 Task: Assign tasks for collaborative problem-solving sessions.
Action: Mouse moved to (513, 226)
Screenshot: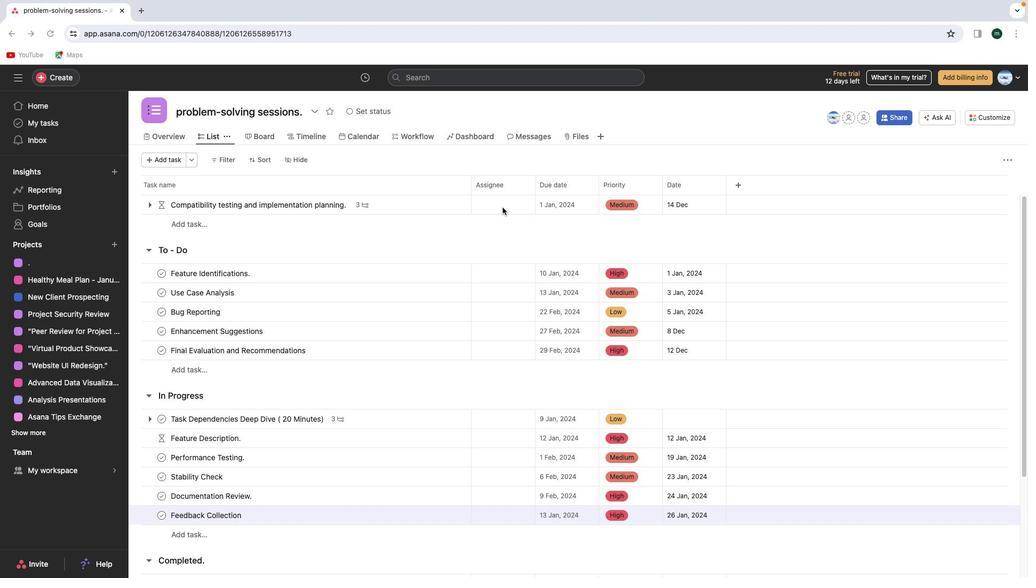 
Action: Mouse pressed left at (513, 226)
Screenshot: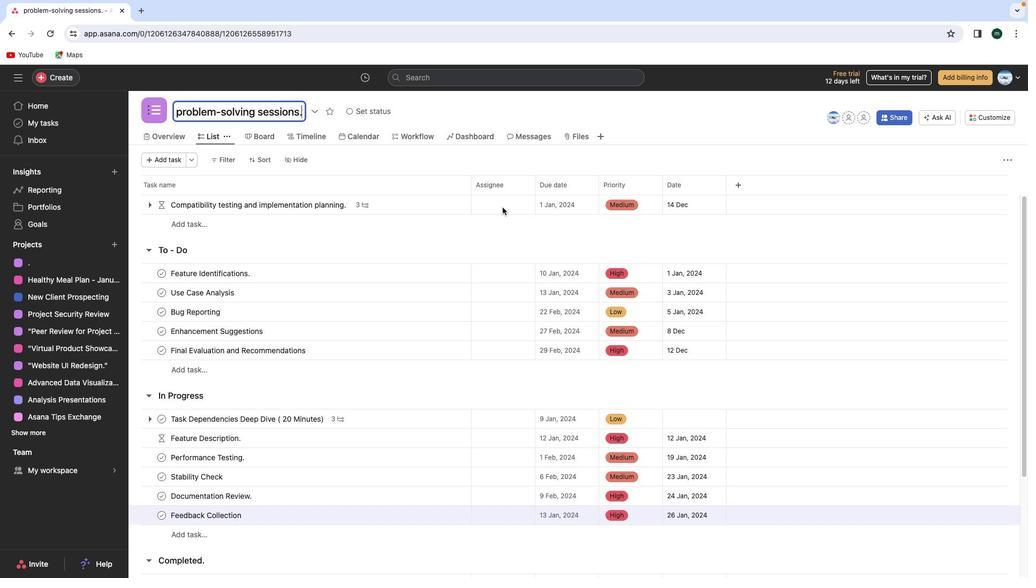 
Action: Mouse pressed left at (513, 226)
Screenshot: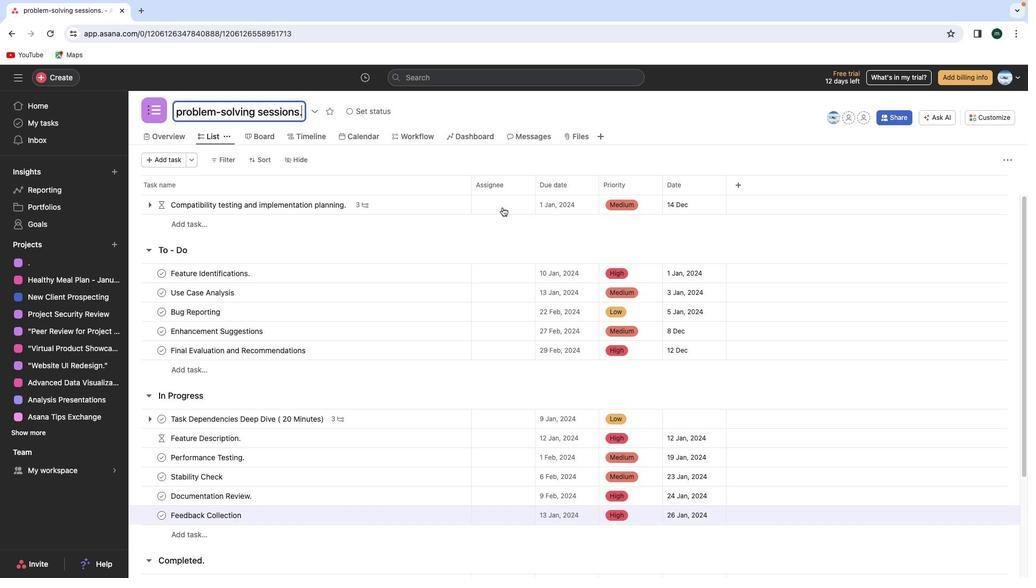 
Action: Mouse moved to (526, 269)
Screenshot: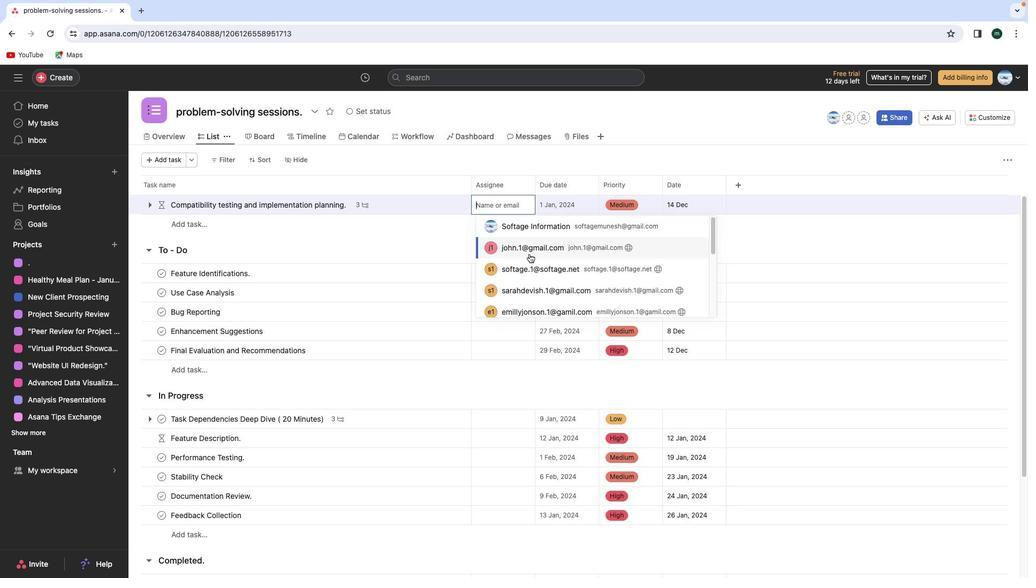 
Action: Mouse pressed left at (526, 269)
Screenshot: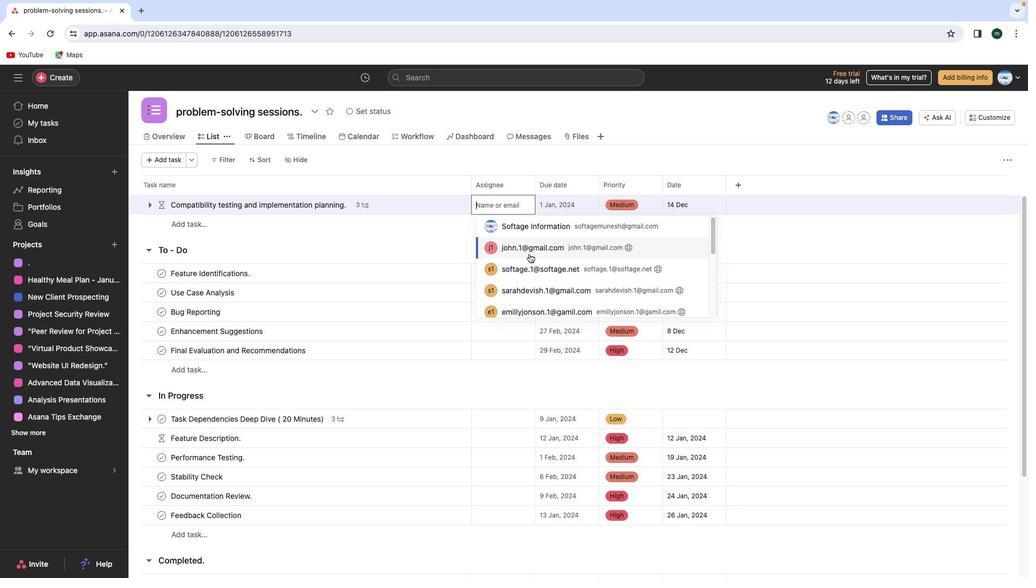 
Action: Mouse moved to (523, 288)
Screenshot: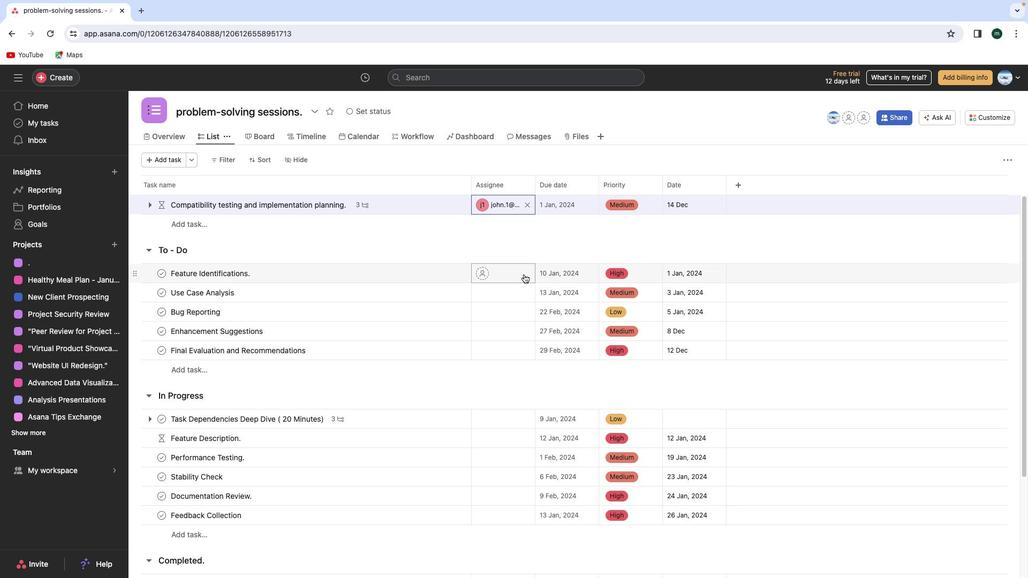 
Action: Mouse pressed left at (523, 288)
Screenshot: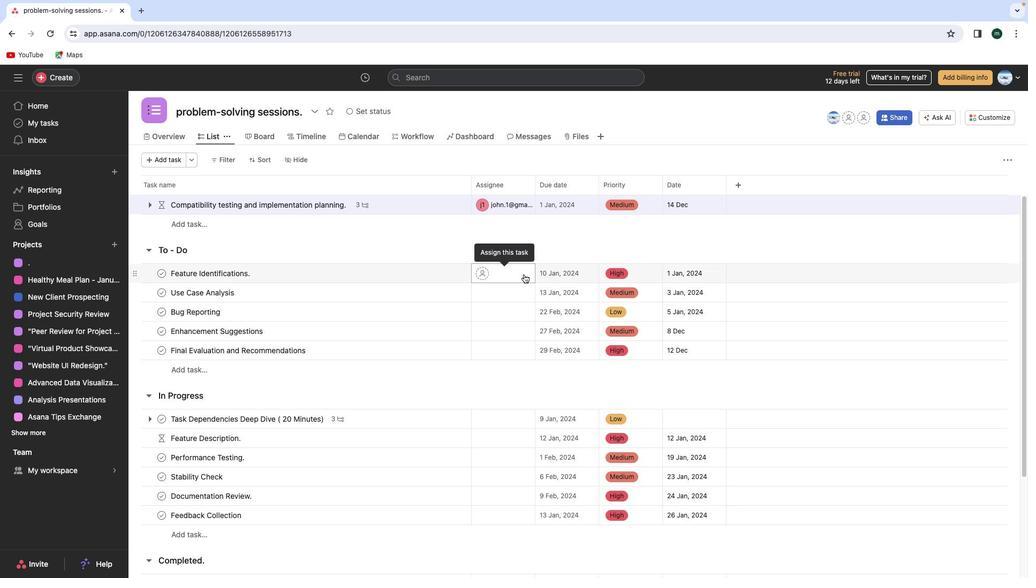 
Action: Mouse moved to (523, 312)
Screenshot: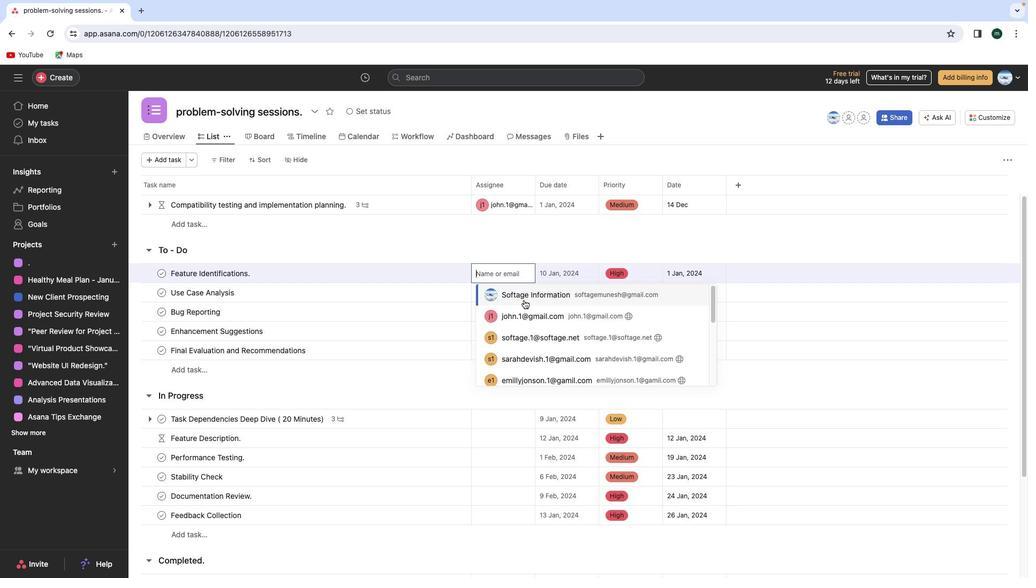 
Action: Mouse pressed left at (523, 312)
Screenshot: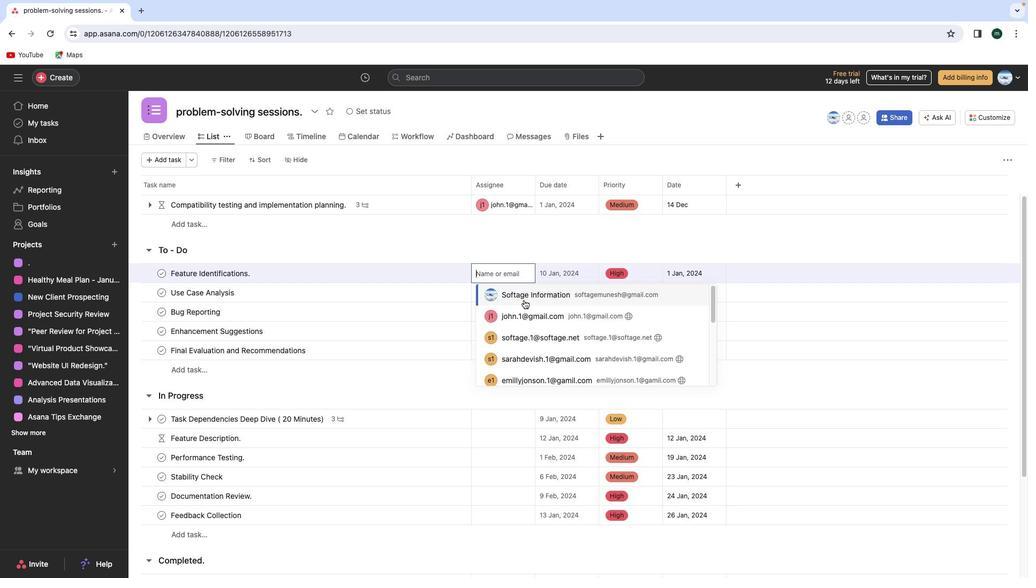 
Action: Mouse moved to (521, 304)
Screenshot: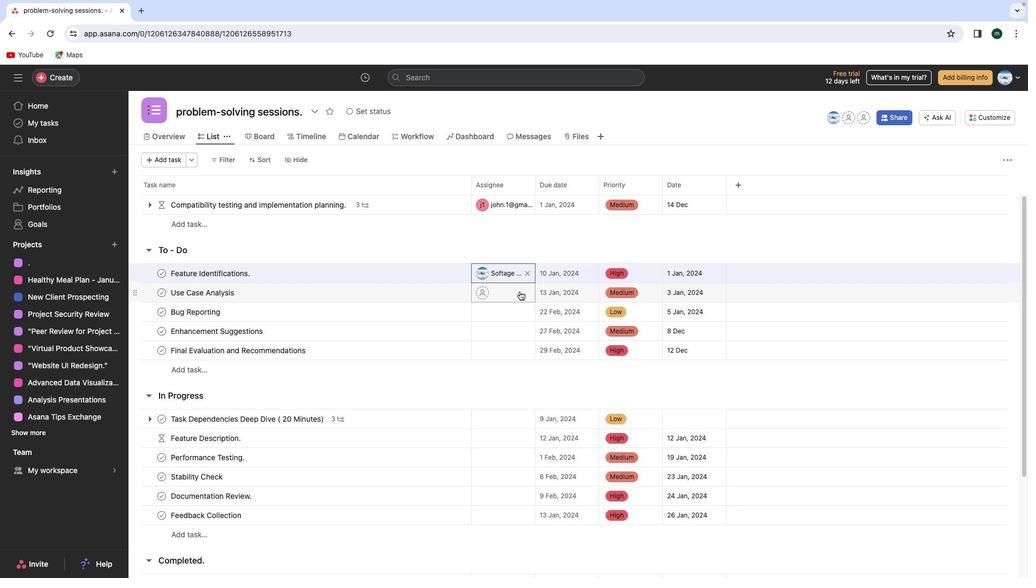 
Action: Mouse pressed left at (521, 304)
Screenshot: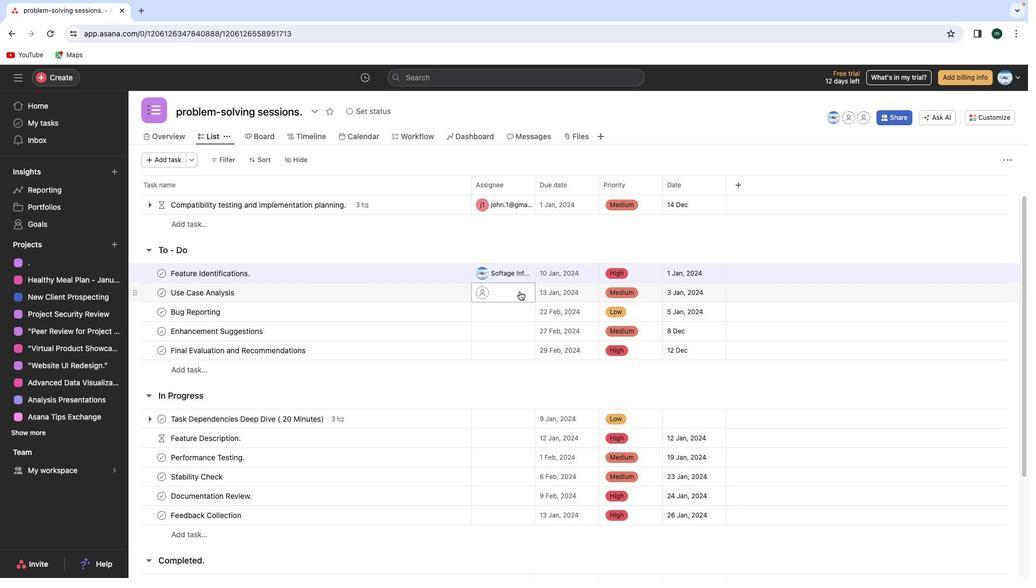 
Action: Mouse moved to (520, 378)
Screenshot: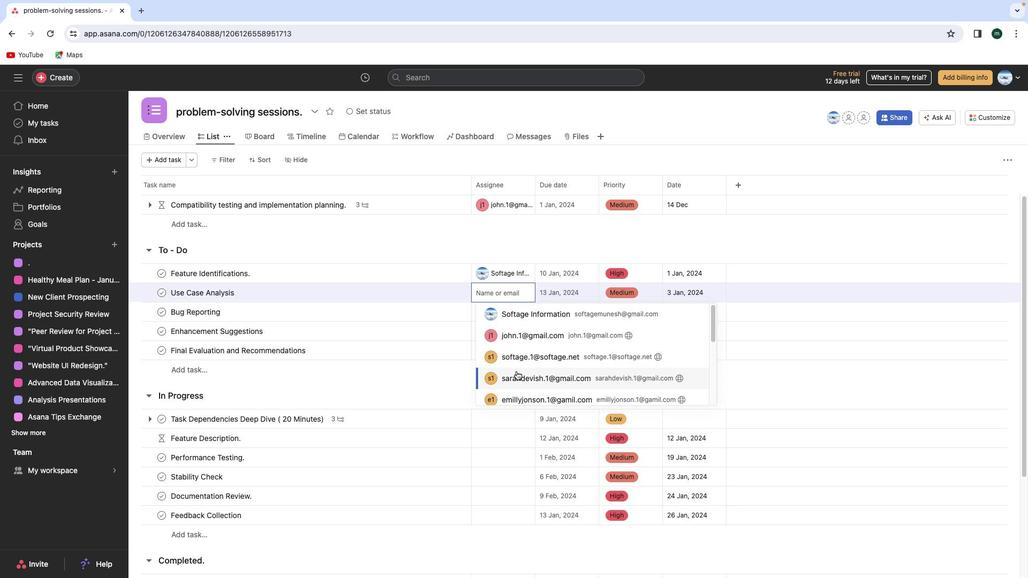 
Action: Mouse pressed left at (520, 378)
Screenshot: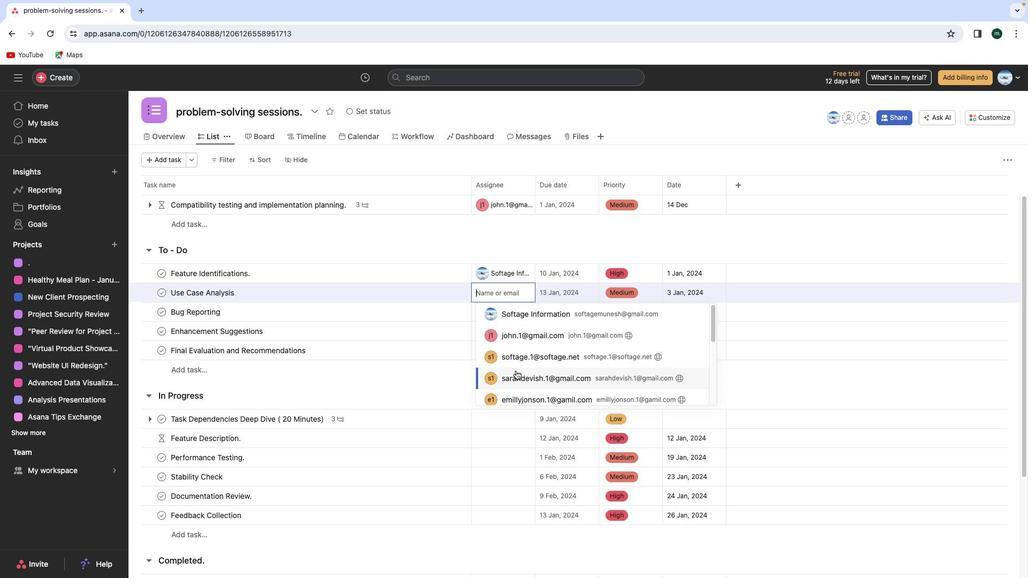
Action: Mouse moved to (515, 324)
Screenshot: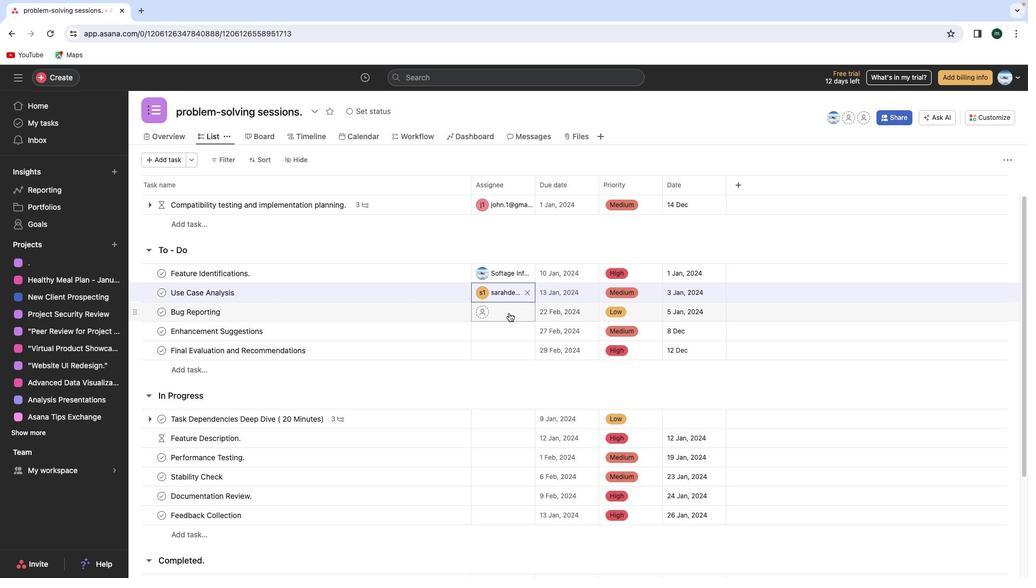 
Action: Mouse pressed left at (515, 324)
Screenshot: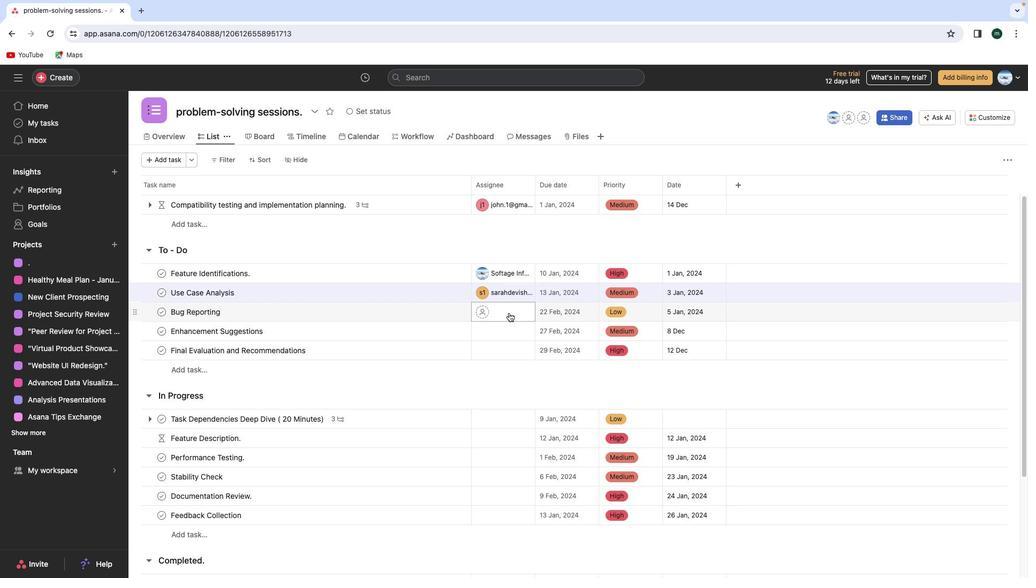 
Action: Mouse moved to (522, 407)
Screenshot: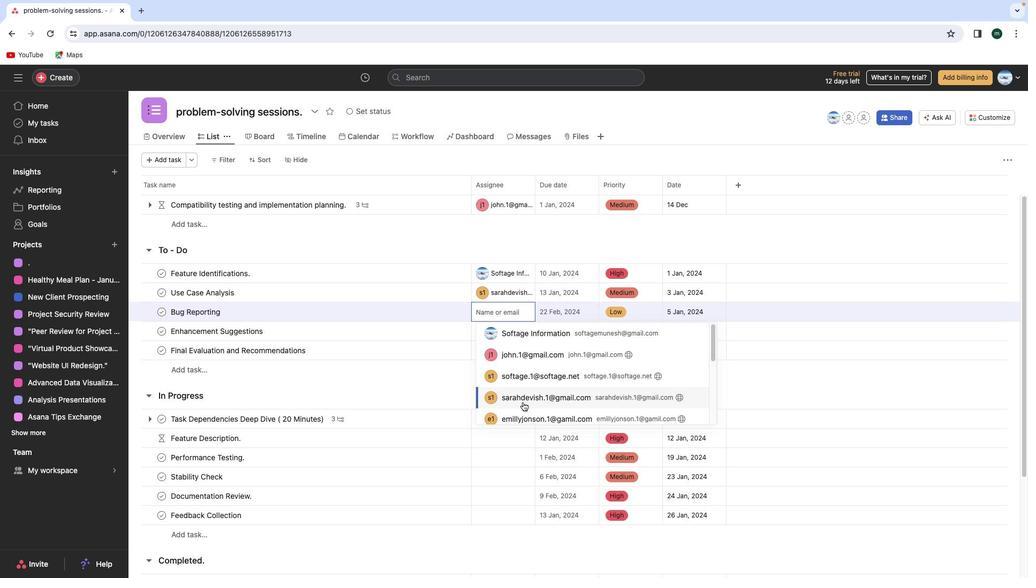
Action: Mouse pressed left at (522, 407)
Screenshot: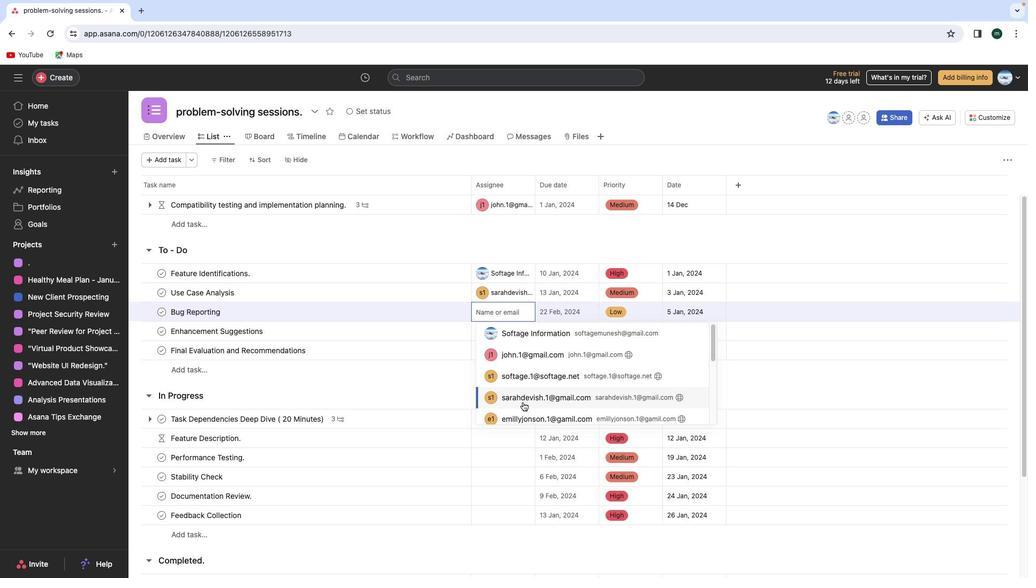 
Action: Mouse moved to (515, 342)
Screenshot: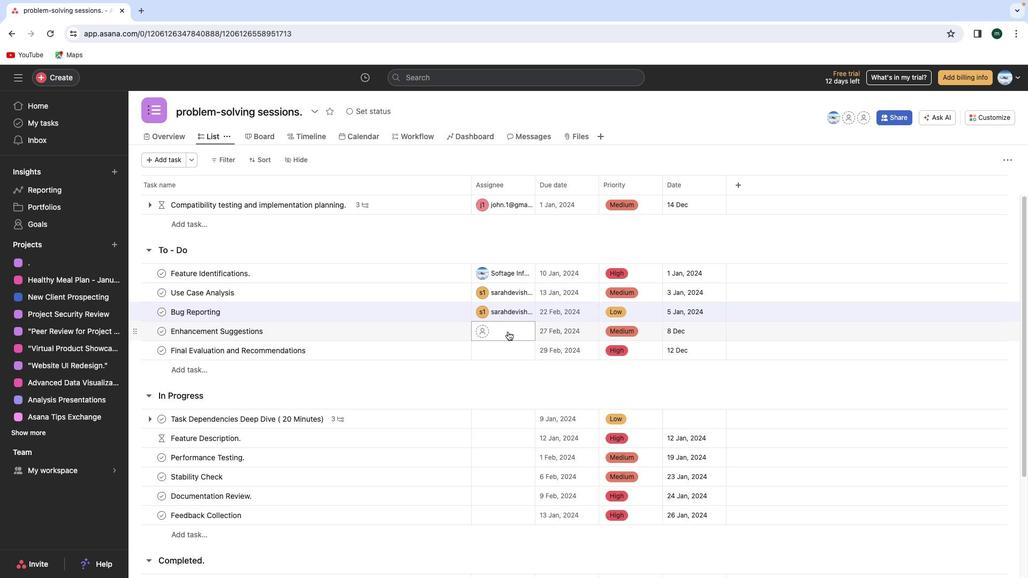 
Action: Mouse pressed left at (515, 342)
Screenshot: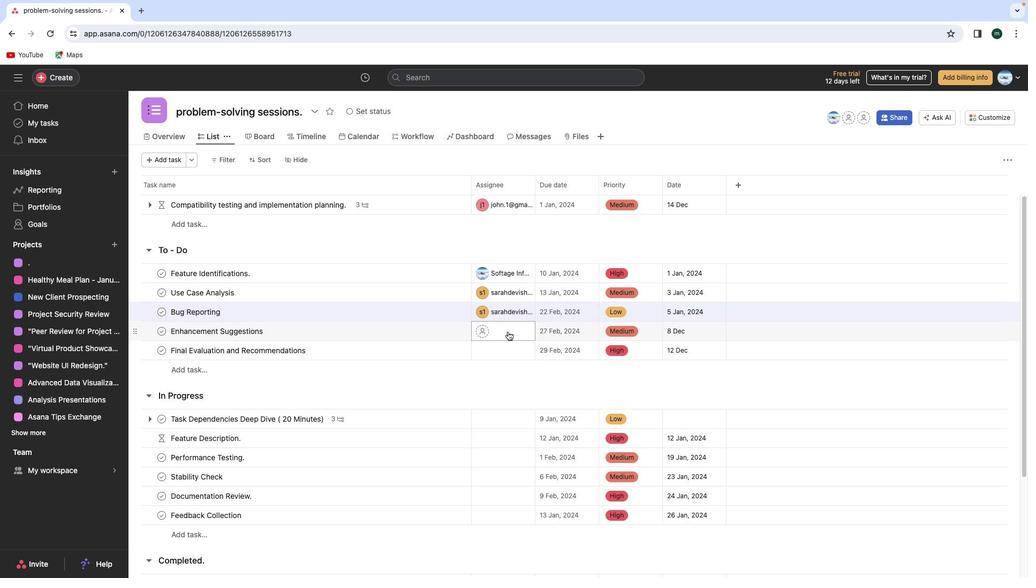 
Action: Mouse moved to (524, 418)
Screenshot: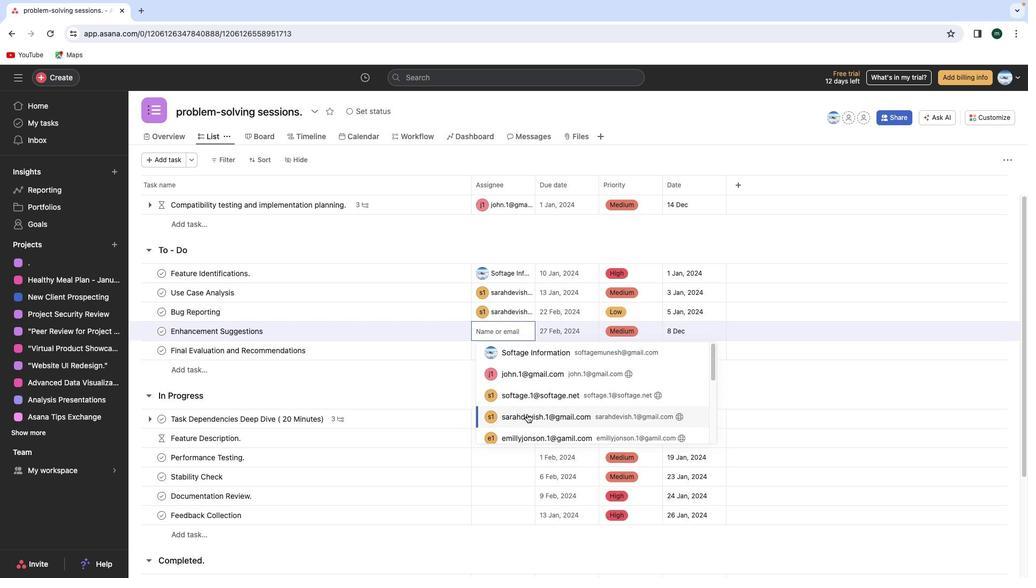 
Action: Mouse pressed left at (524, 418)
Screenshot: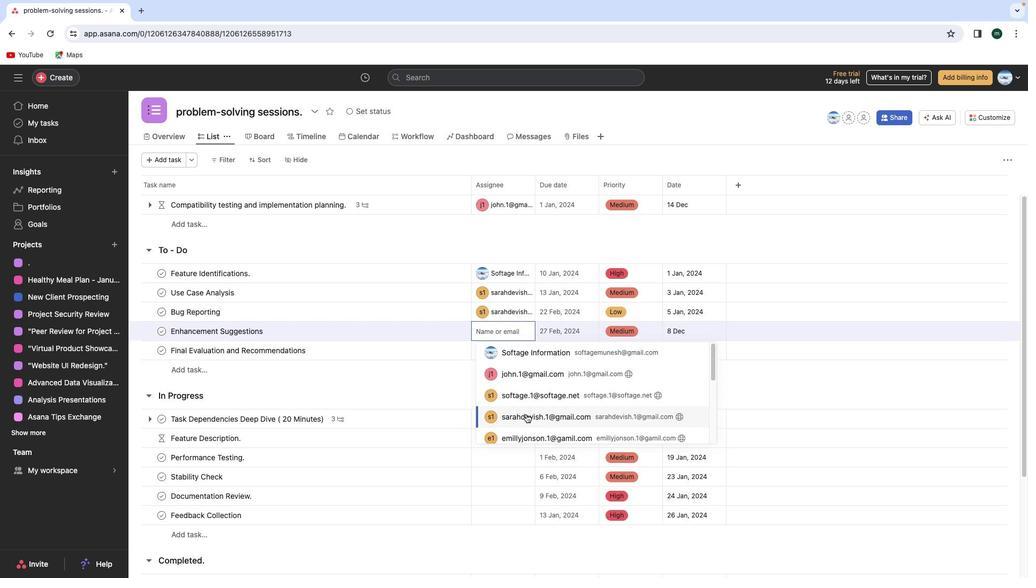 
Action: Mouse moved to (519, 386)
Screenshot: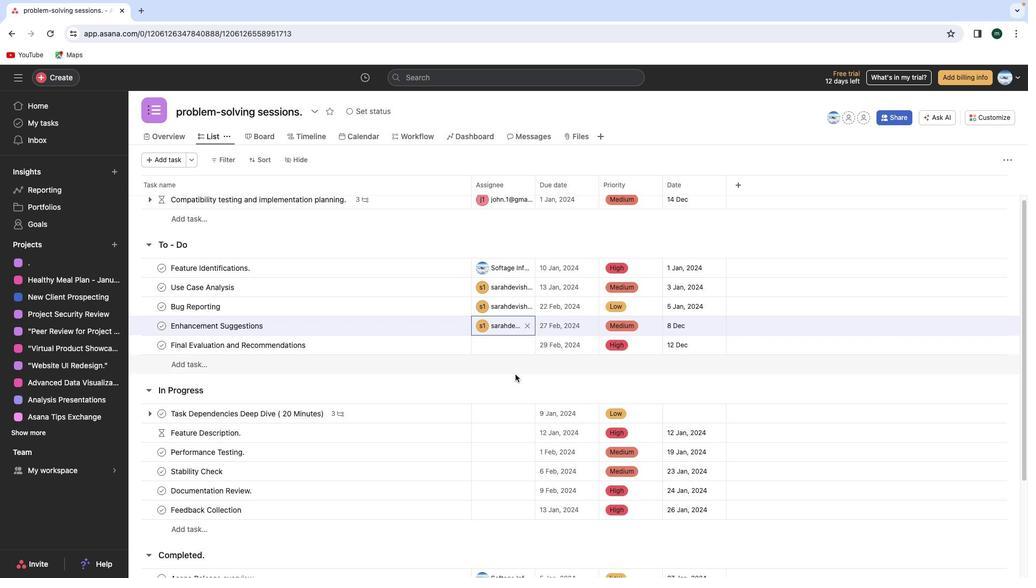 
Action: Mouse scrolled (519, 386) with delta (276, 32)
Screenshot: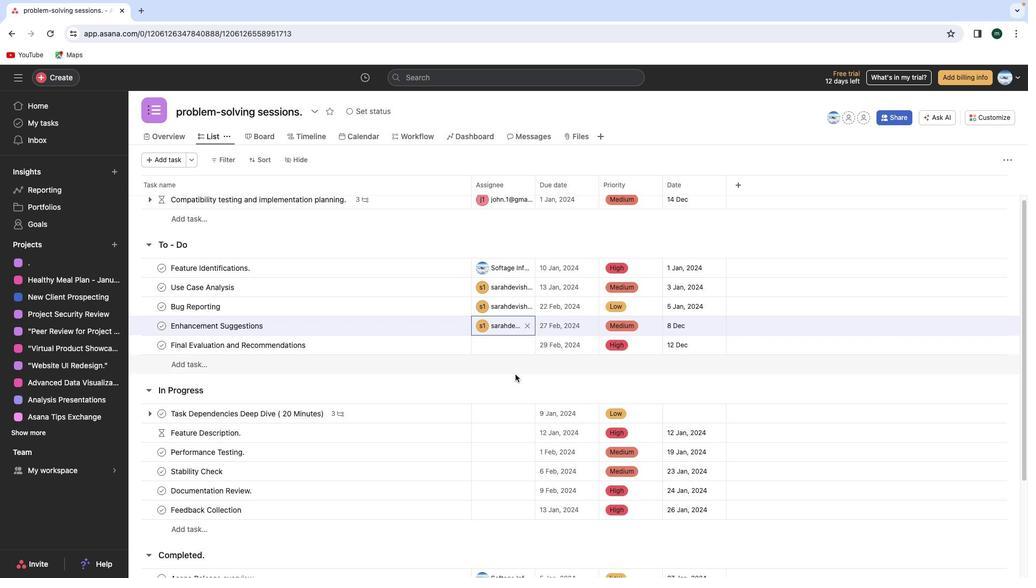 
Action: Mouse moved to (519, 385)
Screenshot: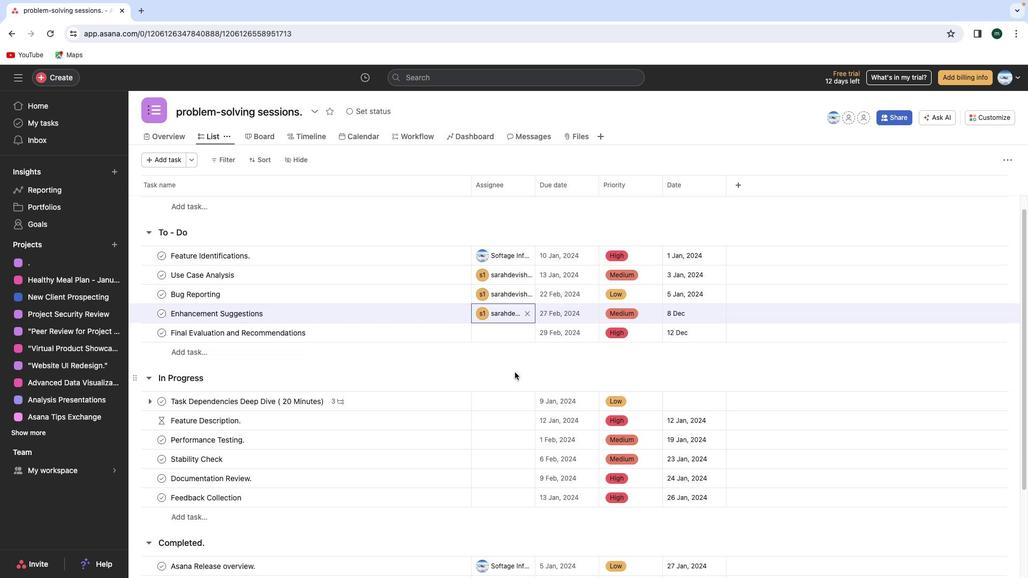 
Action: Mouse scrolled (519, 385) with delta (276, 32)
Screenshot: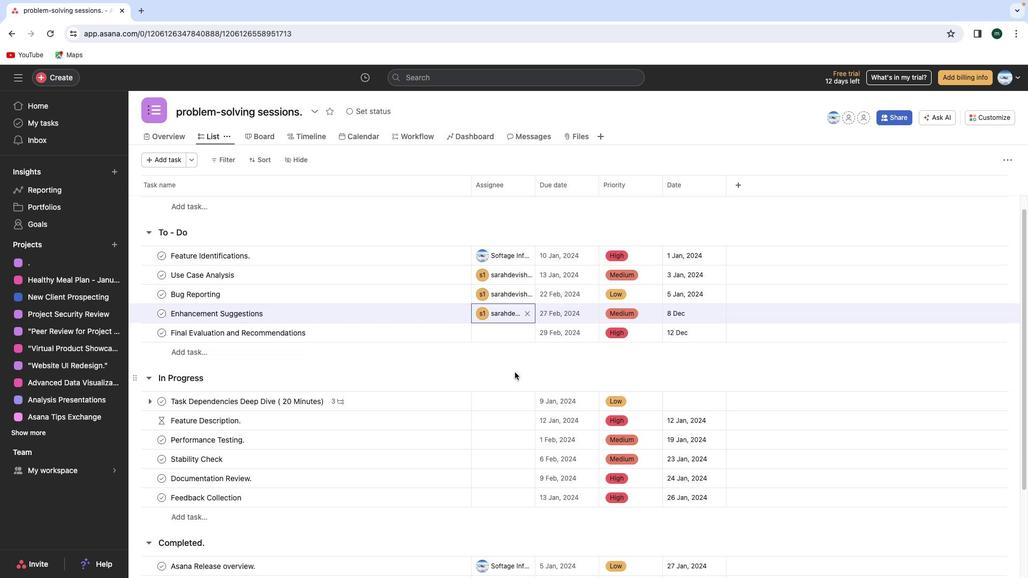 
Action: Mouse moved to (519, 384)
Screenshot: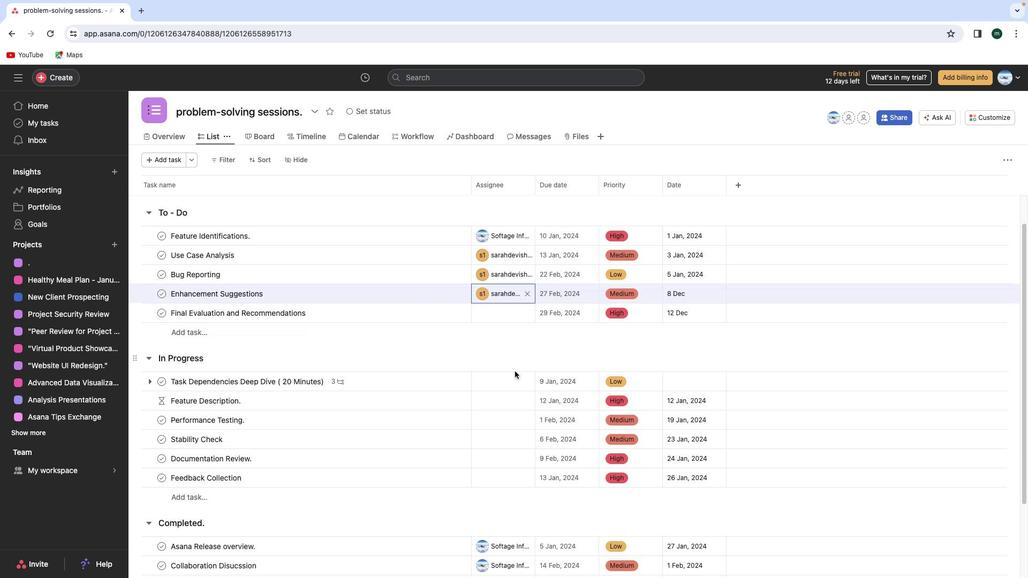 
Action: Mouse scrolled (519, 384) with delta (276, 32)
Screenshot: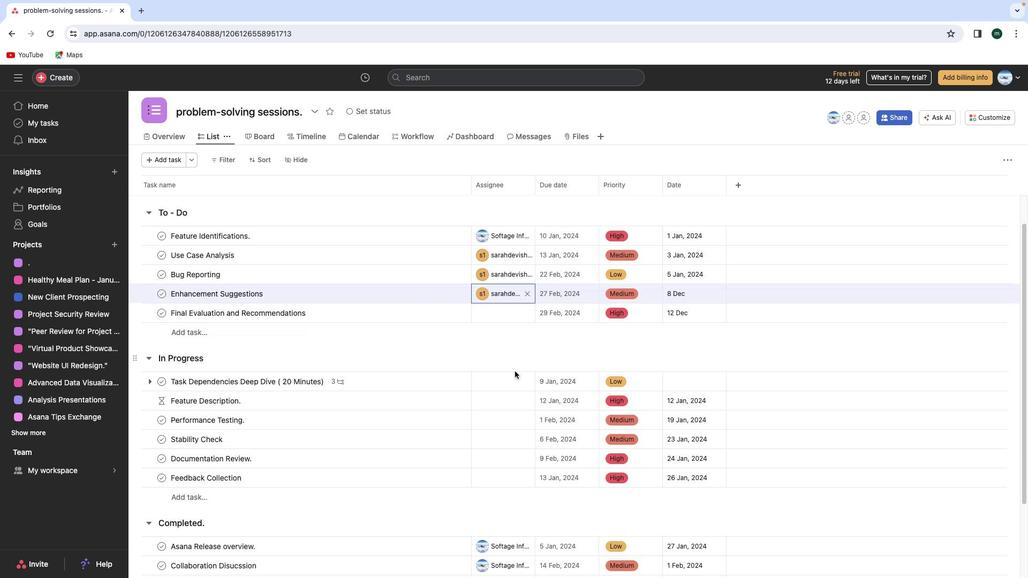 
Action: Mouse moved to (520, 286)
Screenshot: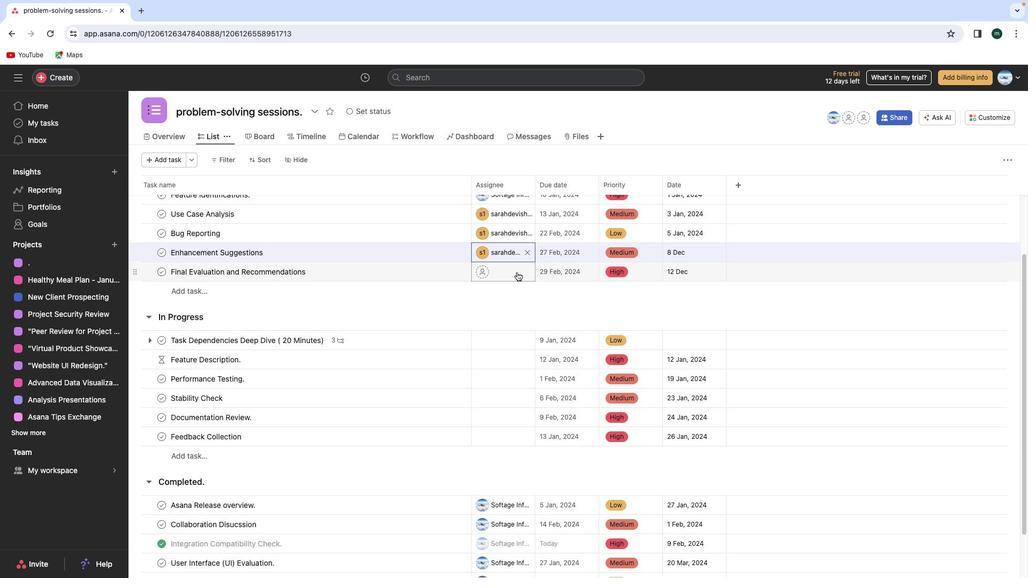 
Action: Mouse pressed left at (520, 286)
Screenshot: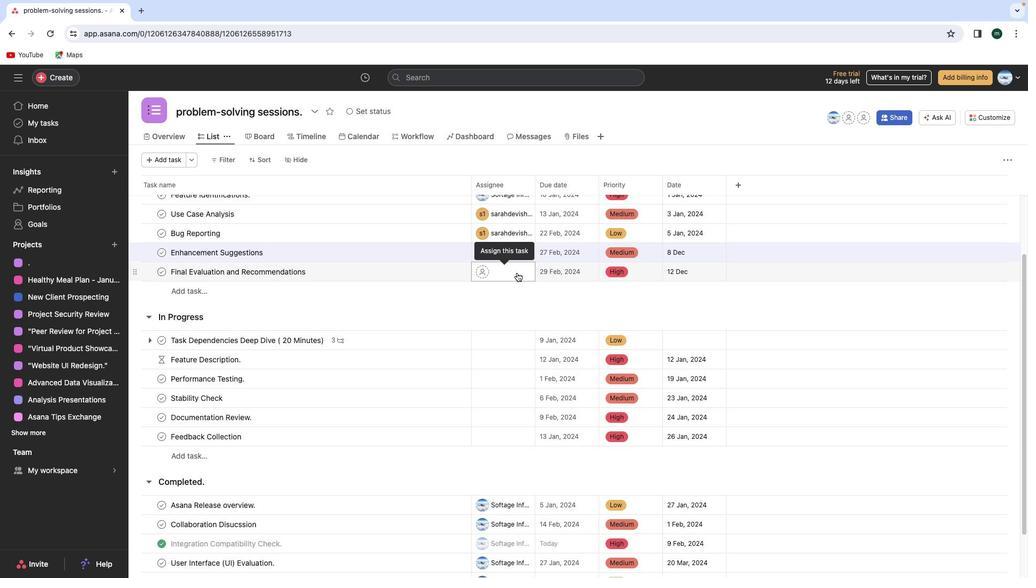 
Action: Mouse moved to (528, 357)
Screenshot: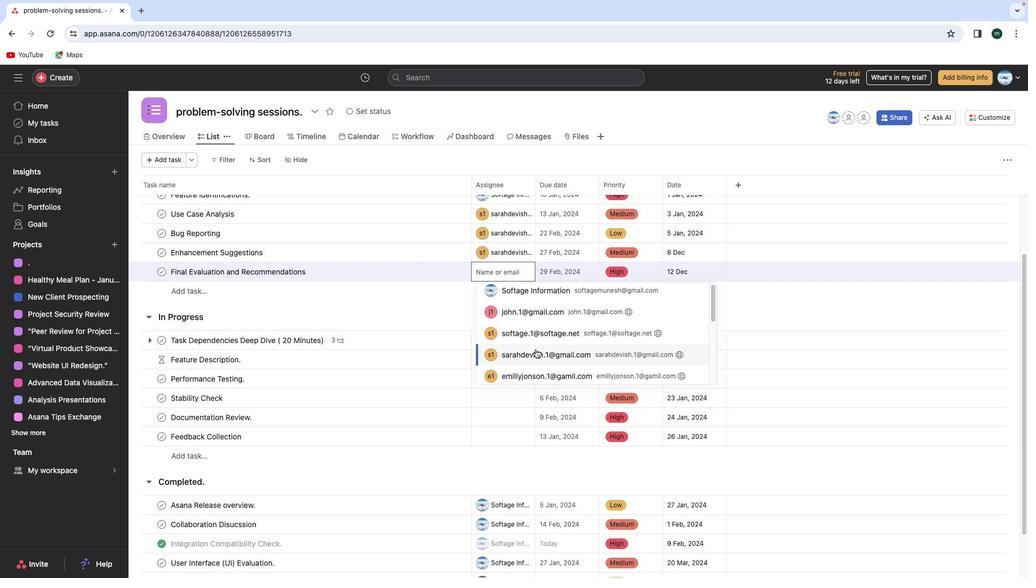 
Action: Mouse scrolled (528, 357) with delta (276, 32)
Screenshot: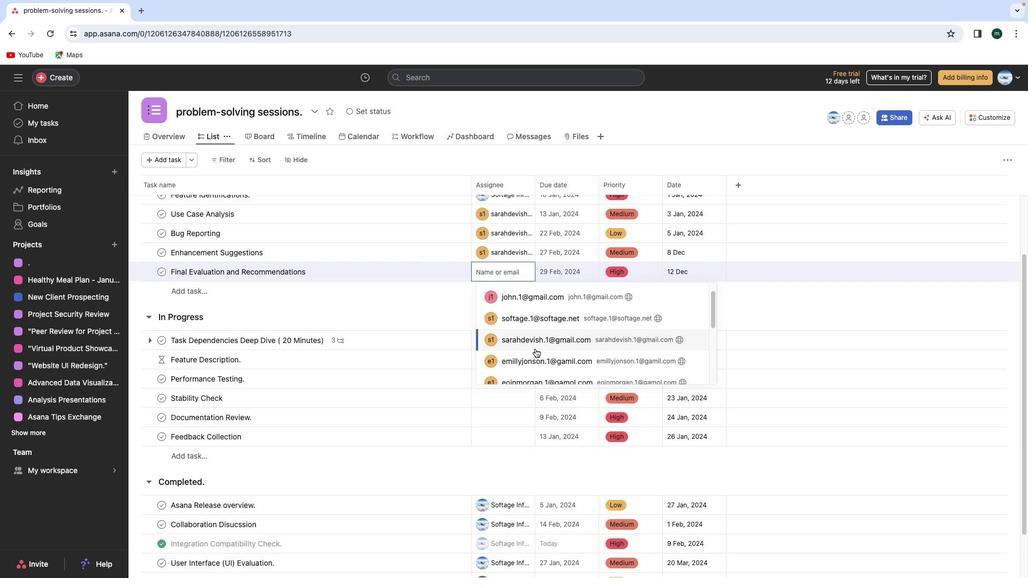 
Action: Mouse scrolled (528, 357) with delta (276, 32)
Screenshot: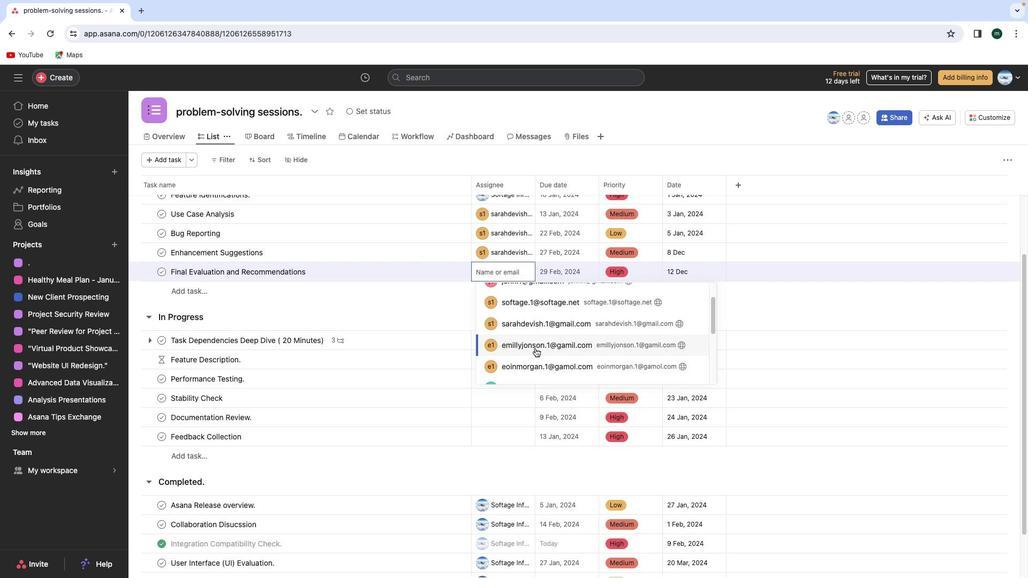
Action: Mouse scrolled (528, 357) with delta (276, 31)
Screenshot: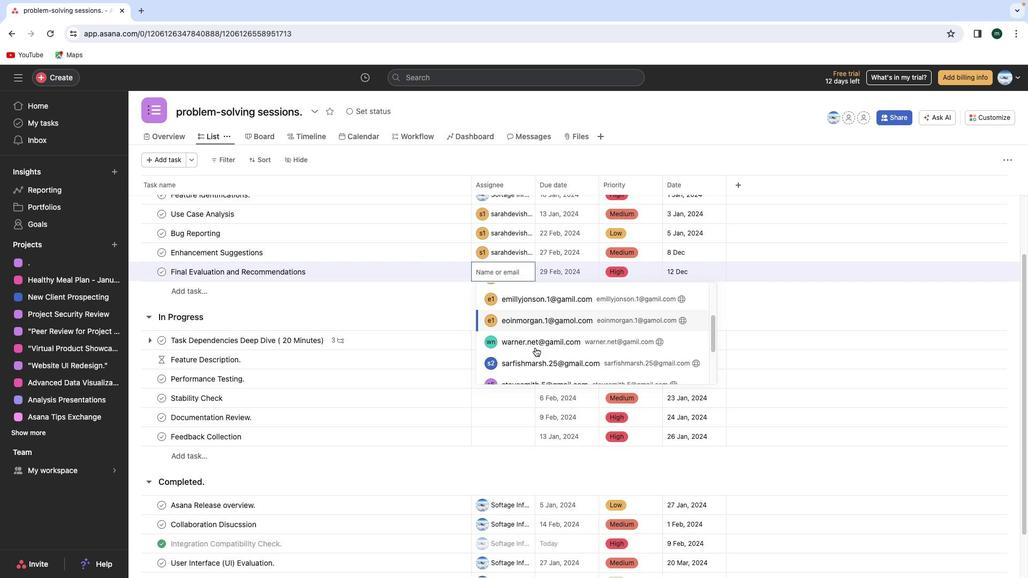 
Action: Mouse scrolled (528, 357) with delta (276, 30)
Screenshot: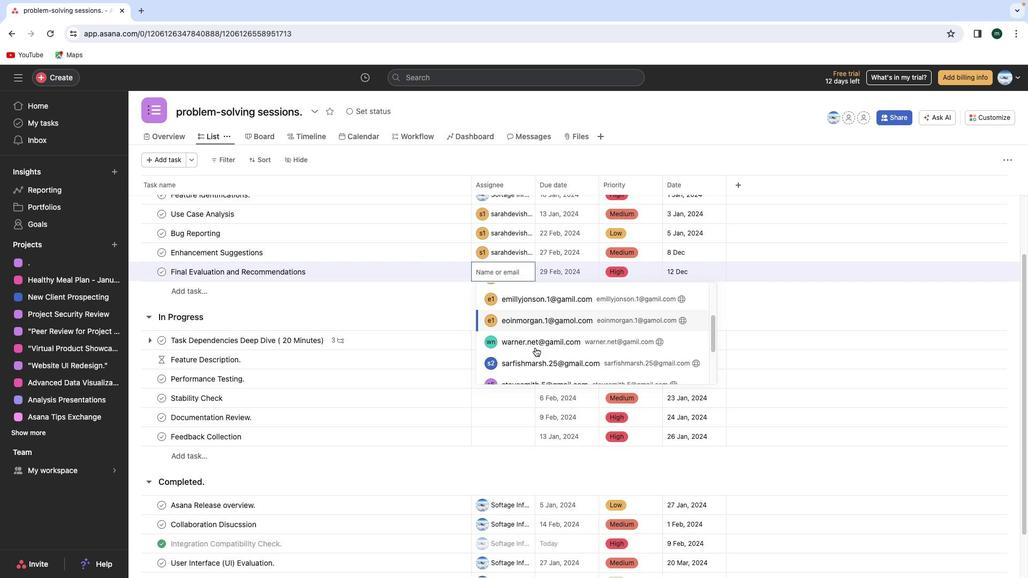 
Action: Mouse moved to (529, 362)
Screenshot: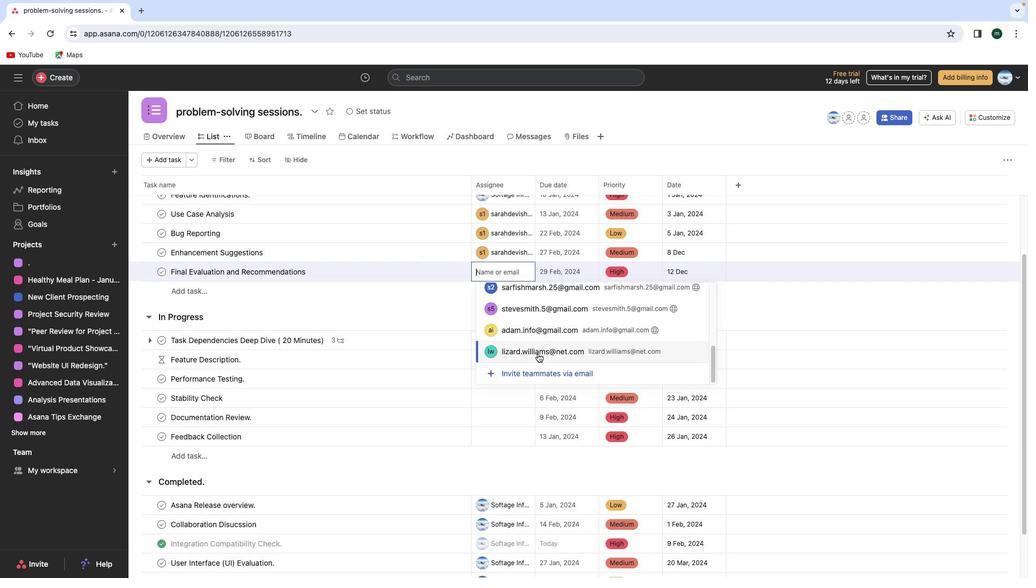 
Action: Mouse pressed left at (529, 362)
Screenshot: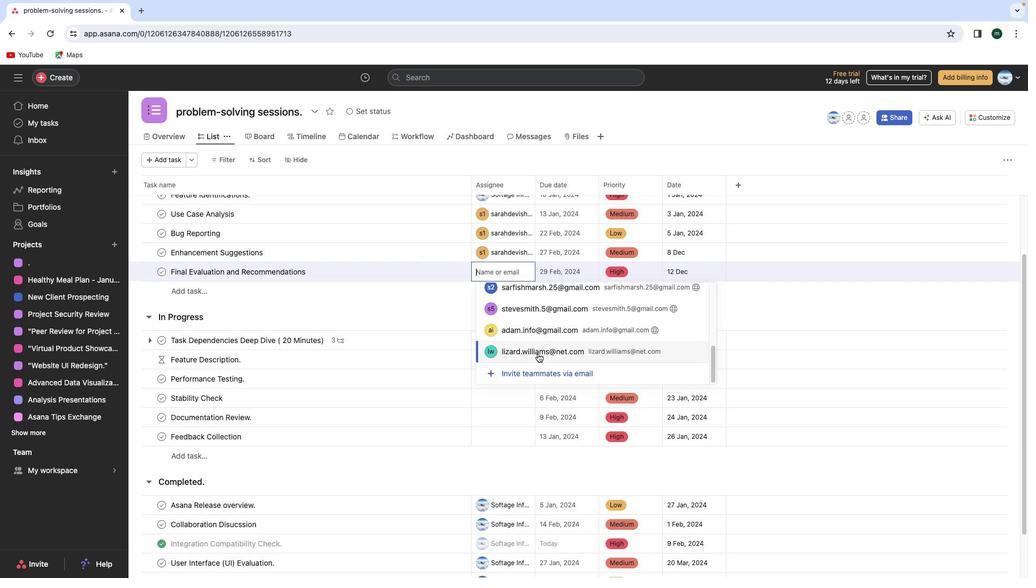 
Action: Mouse moved to (521, 349)
Screenshot: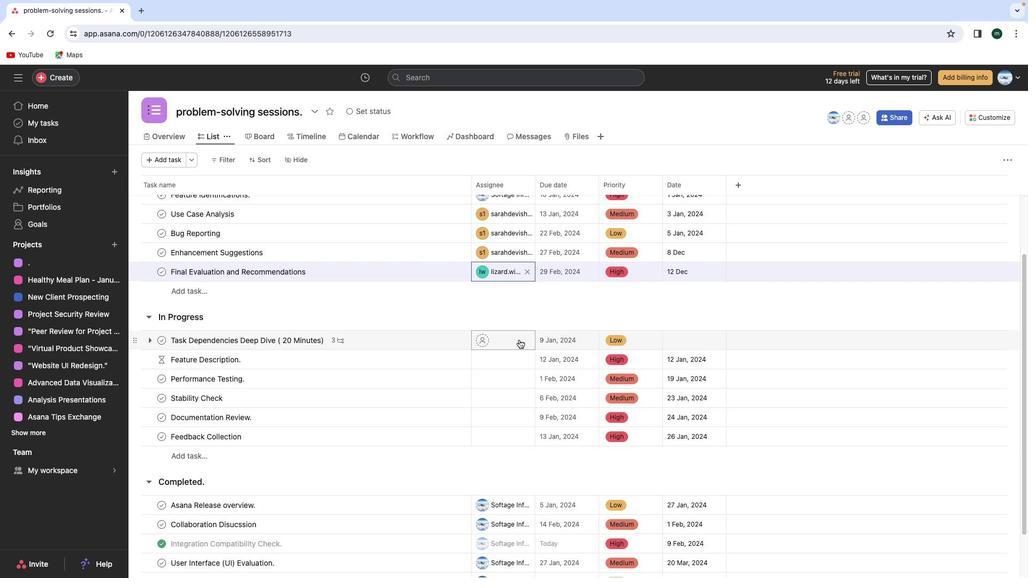 
Action: Mouse pressed left at (521, 349)
Screenshot: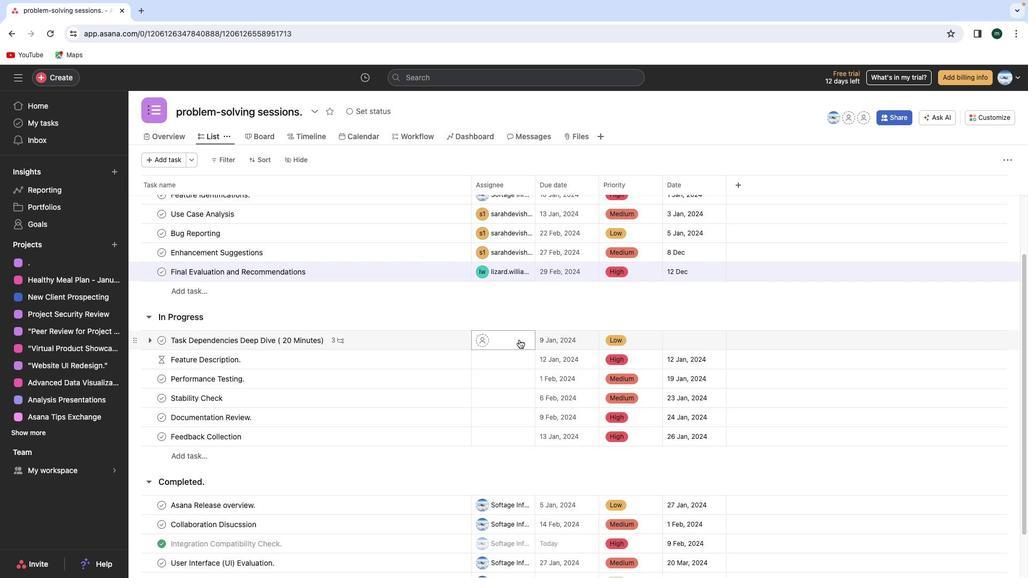 
Action: Mouse moved to (529, 374)
Screenshot: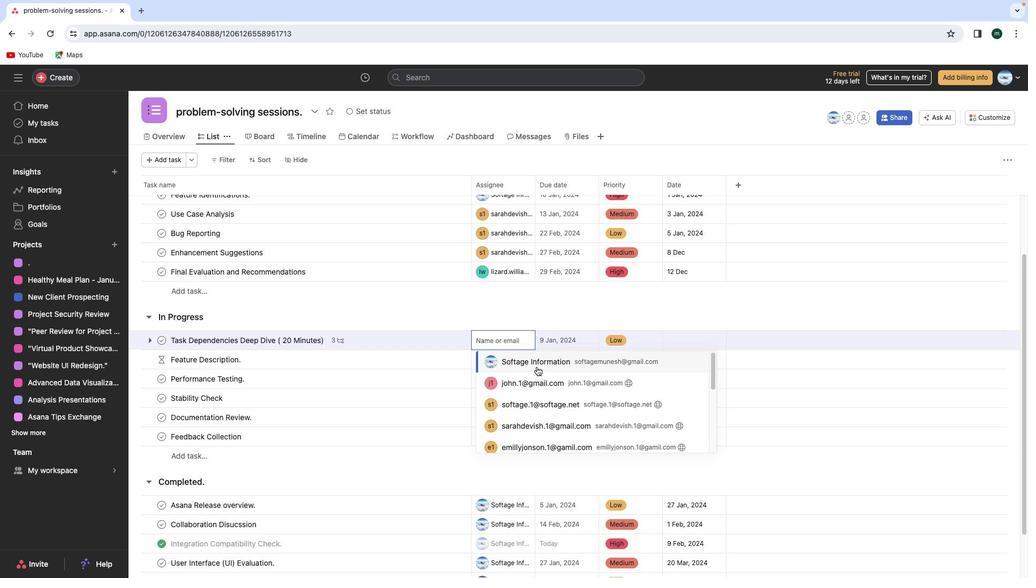 
Action: Mouse pressed left at (529, 374)
Screenshot: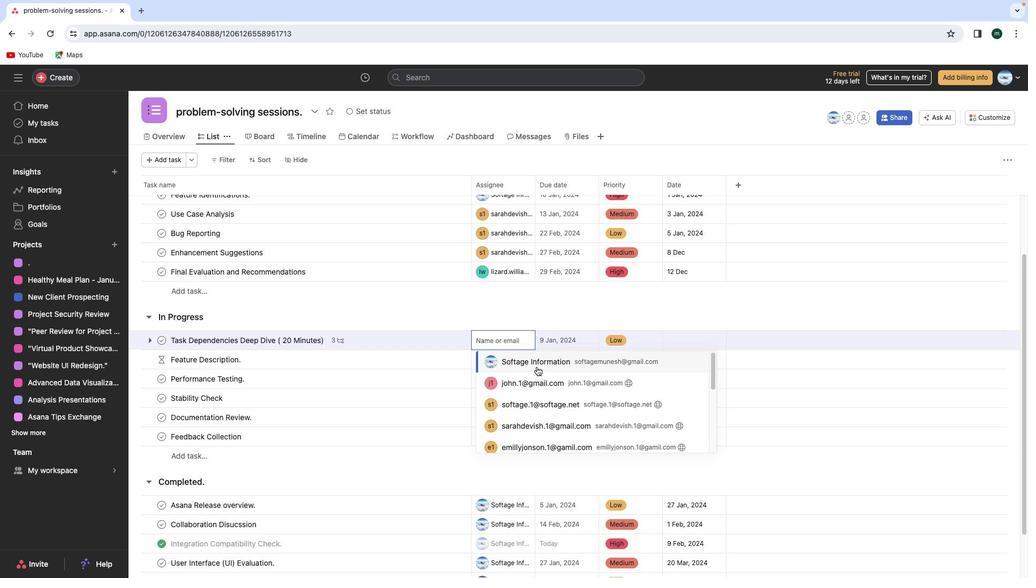 
Action: Mouse moved to (519, 368)
Screenshot: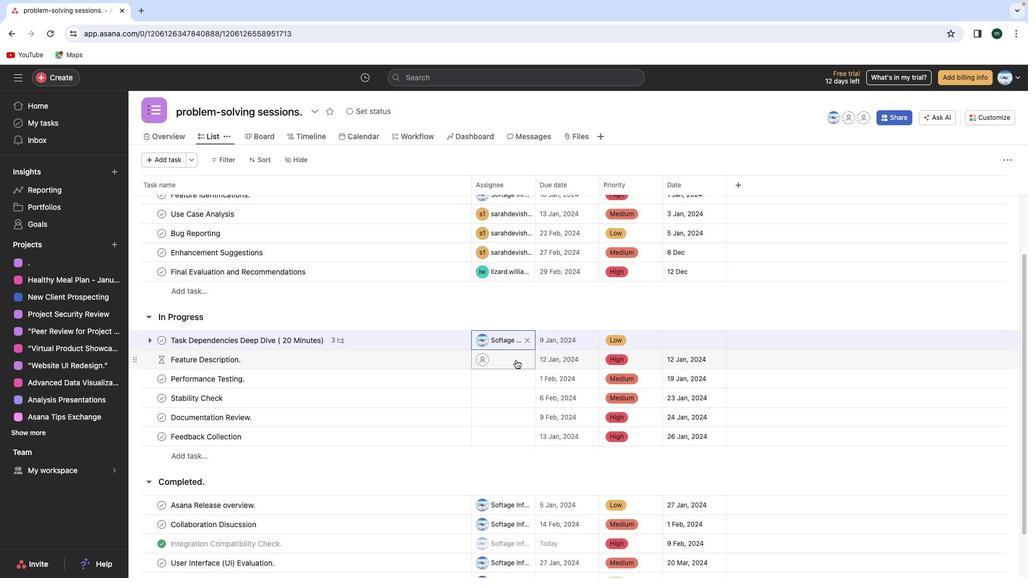 
Action: Mouse pressed left at (519, 368)
Screenshot: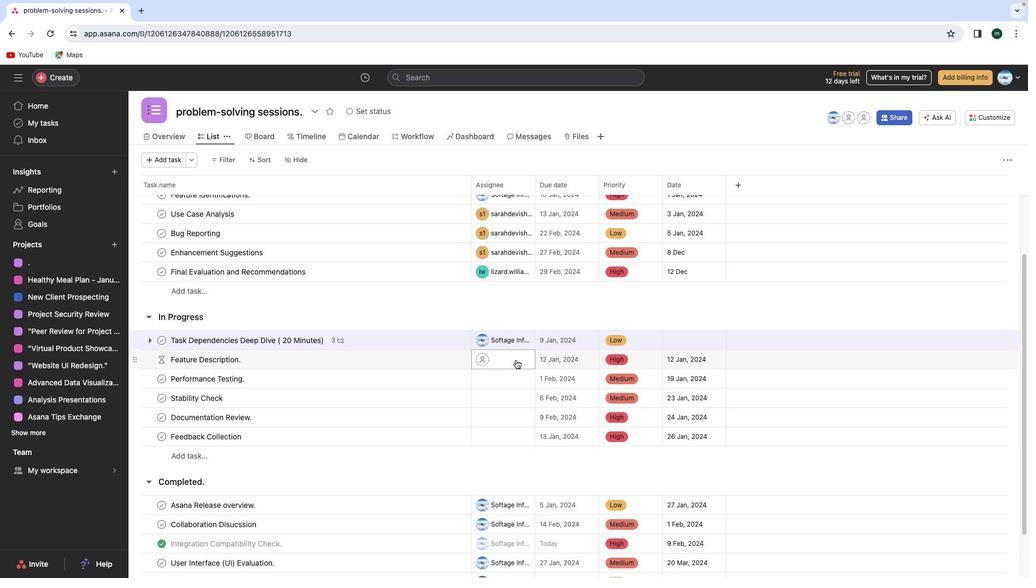 
Action: Mouse moved to (524, 400)
Screenshot: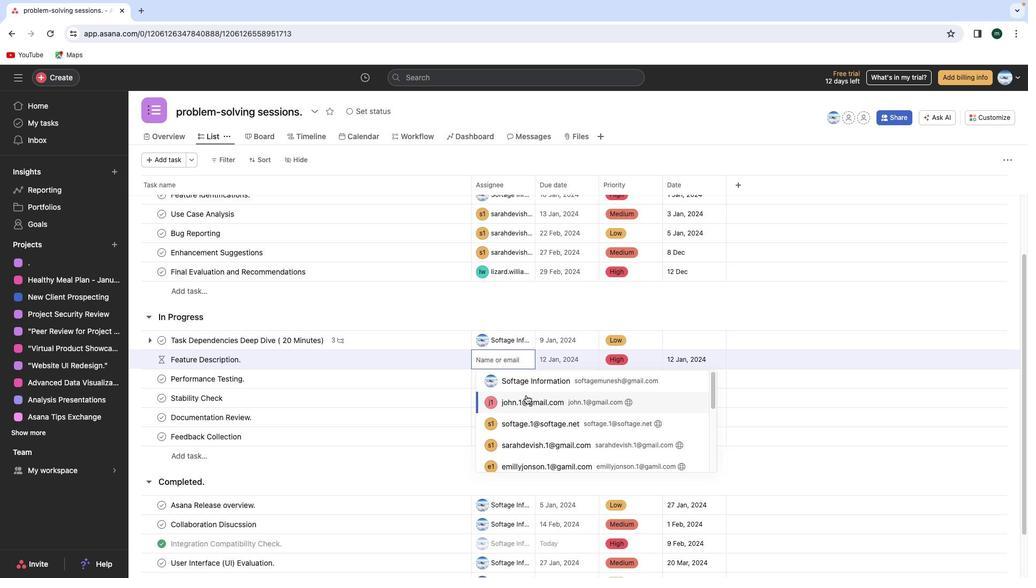 
Action: Mouse pressed left at (524, 400)
Screenshot: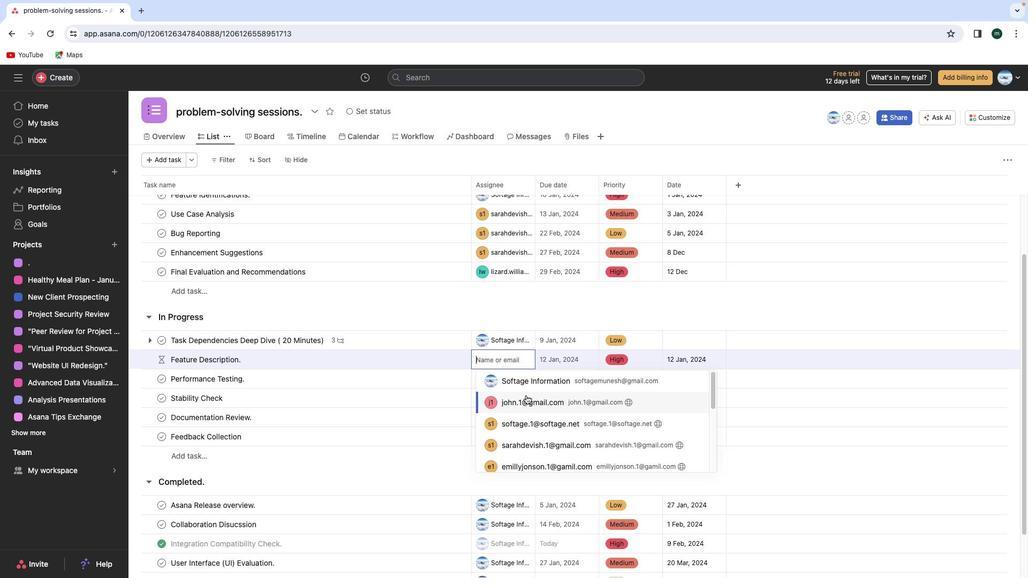 
Action: Mouse moved to (521, 392)
Screenshot: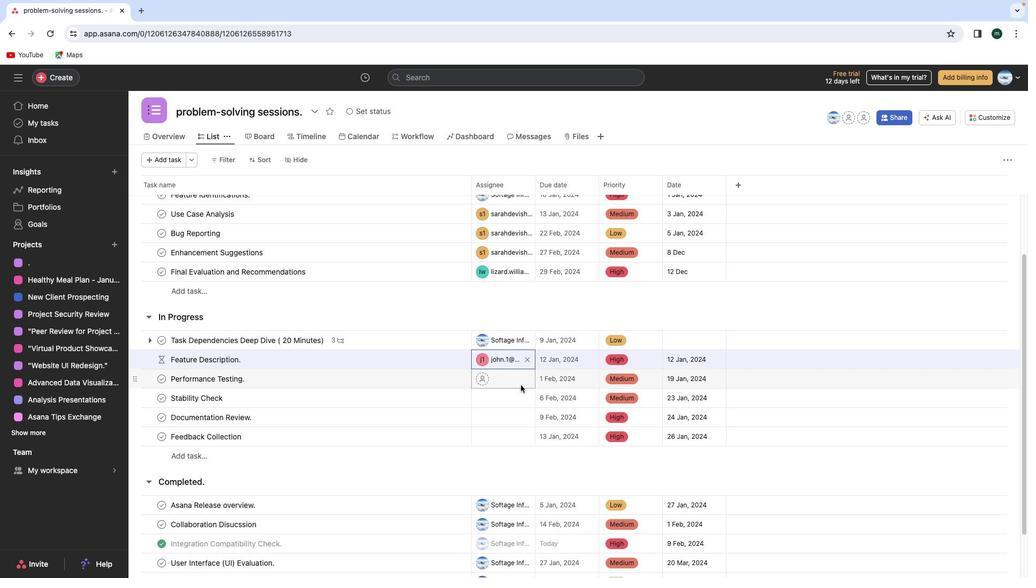 
Action: Mouse pressed left at (521, 392)
Screenshot: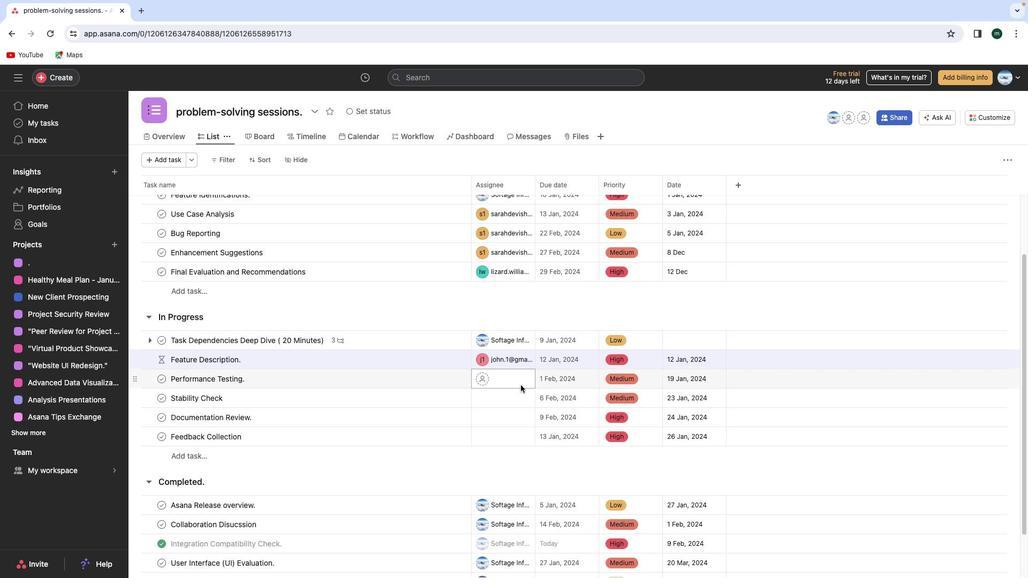 
Action: Mouse moved to (520, 388)
Screenshot: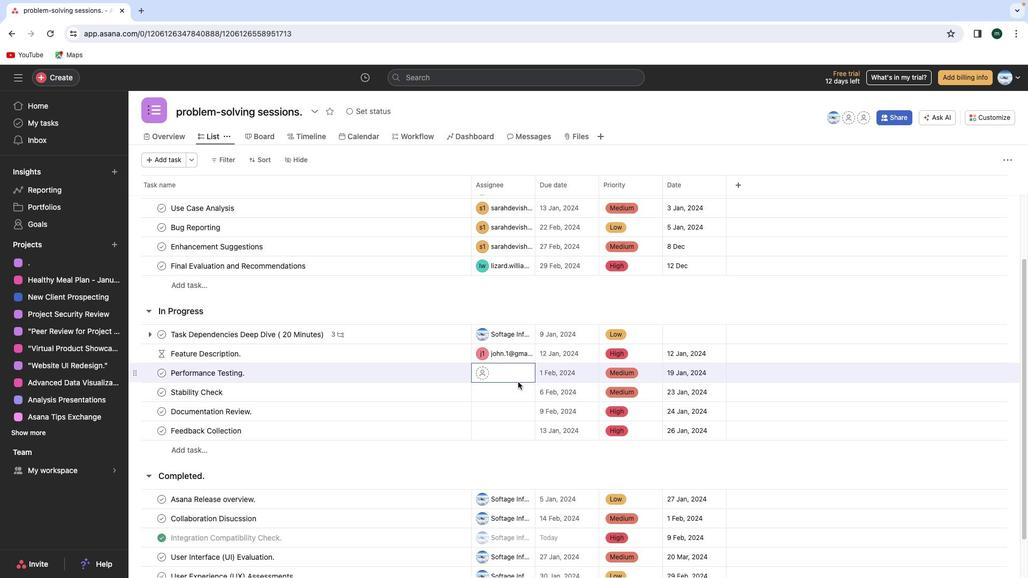 
Action: Mouse scrolled (520, 388) with delta (276, 32)
Screenshot: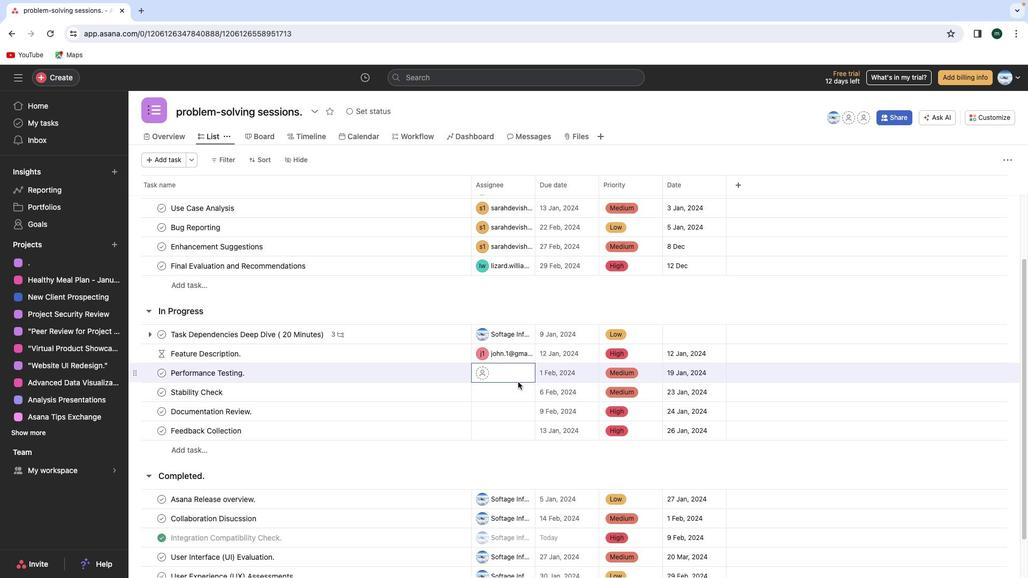 
Action: Mouse moved to (520, 388)
Screenshot: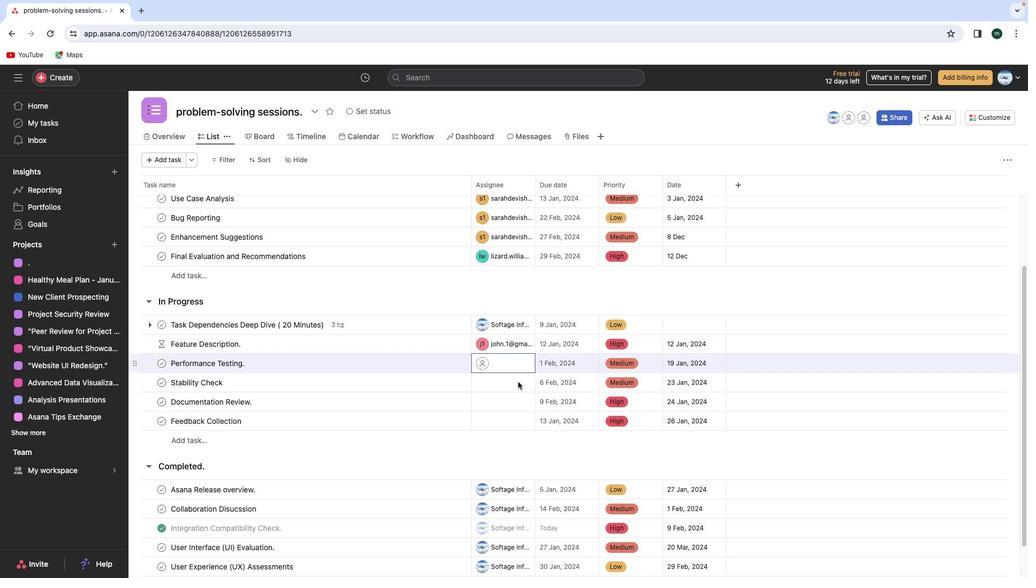 
Action: Mouse scrolled (520, 388) with delta (276, 32)
Screenshot: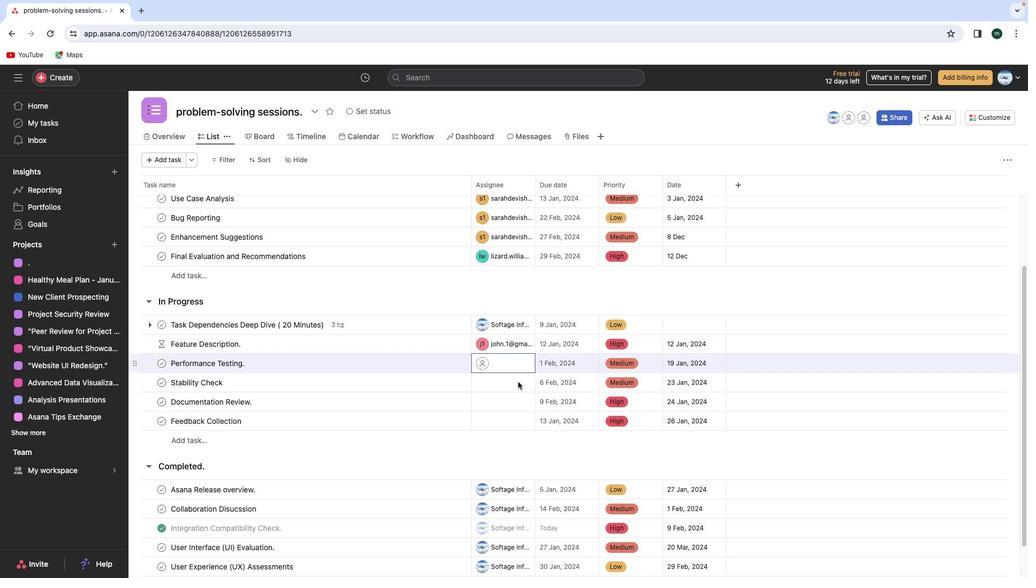 
Action: Mouse scrolled (520, 388) with delta (276, 31)
Screenshot: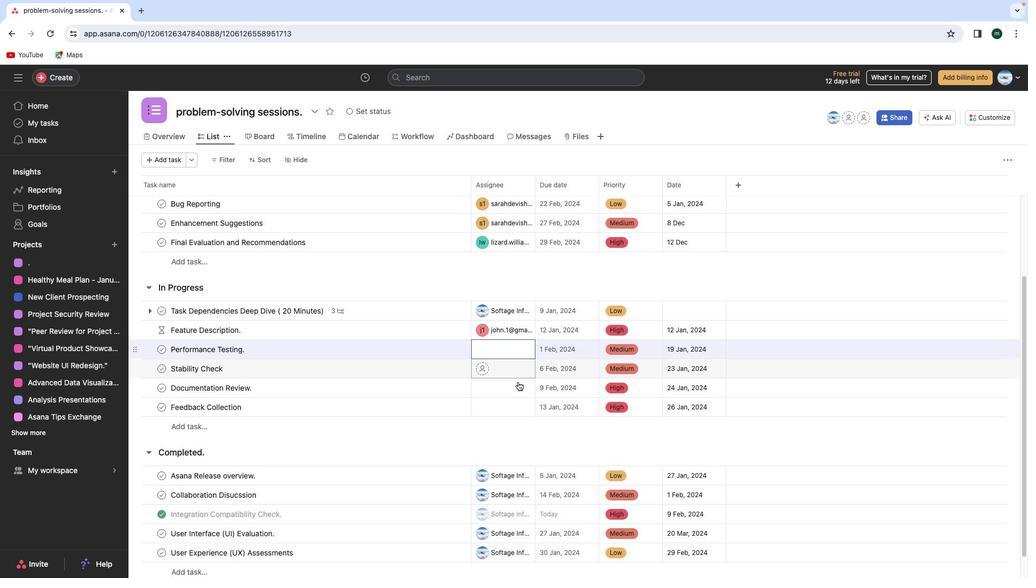 
Action: Mouse moved to (520, 388)
Screenshot: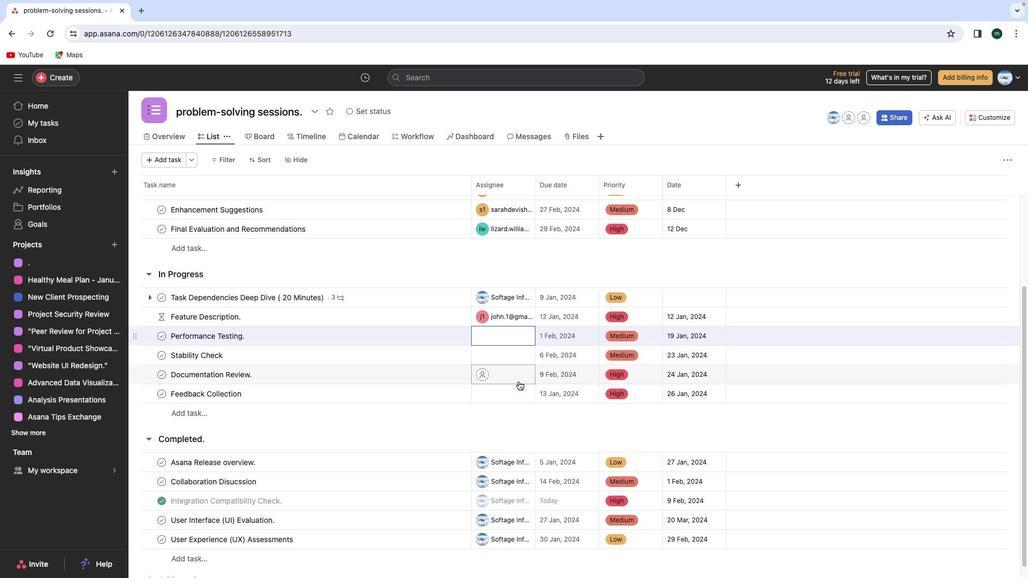 
Action: Mouse scrolled (520, 388) with delta (276, 31)
Screenshot: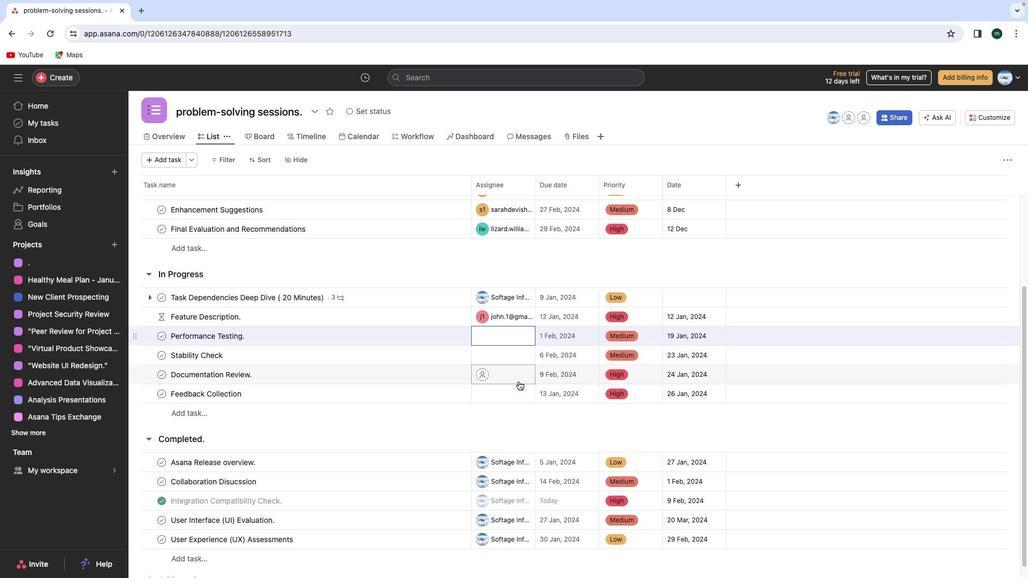 
Action: Mouse moved to (522, 328)
Screenshot: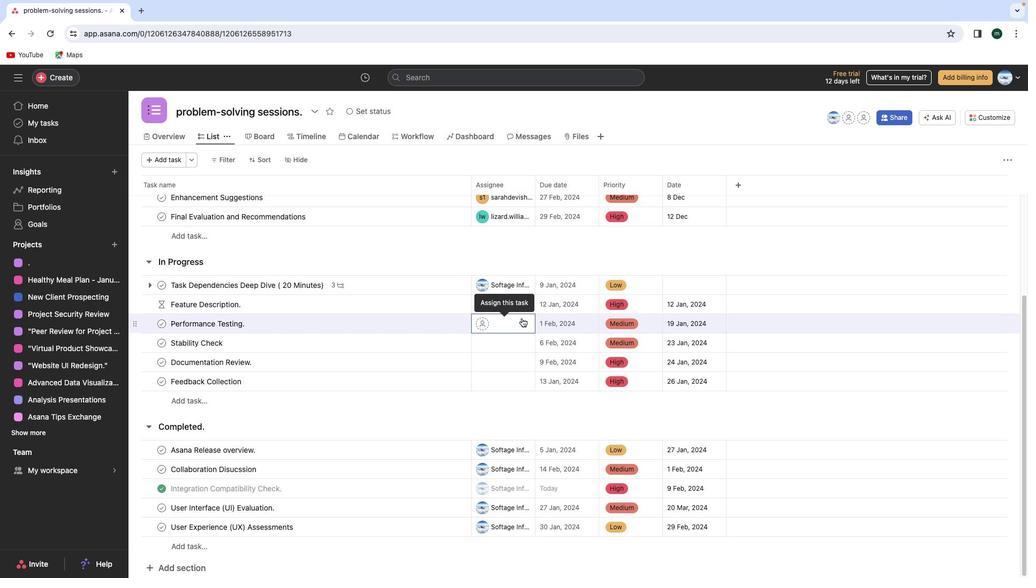 
Action: Mouse pressed left at (522, 328)
Screenshot: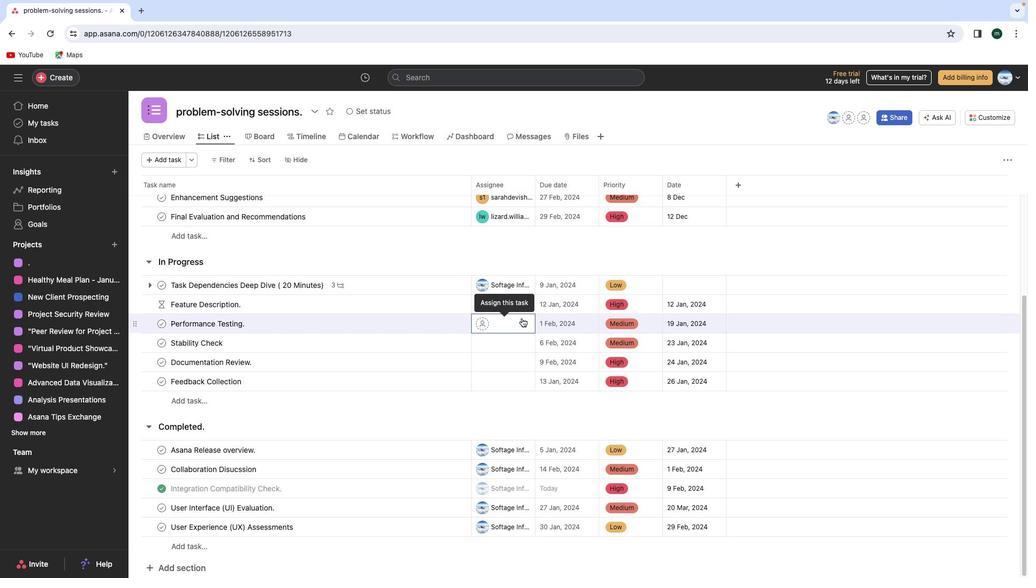 
Action: Mouse moved to (527, 363)
Screenshot: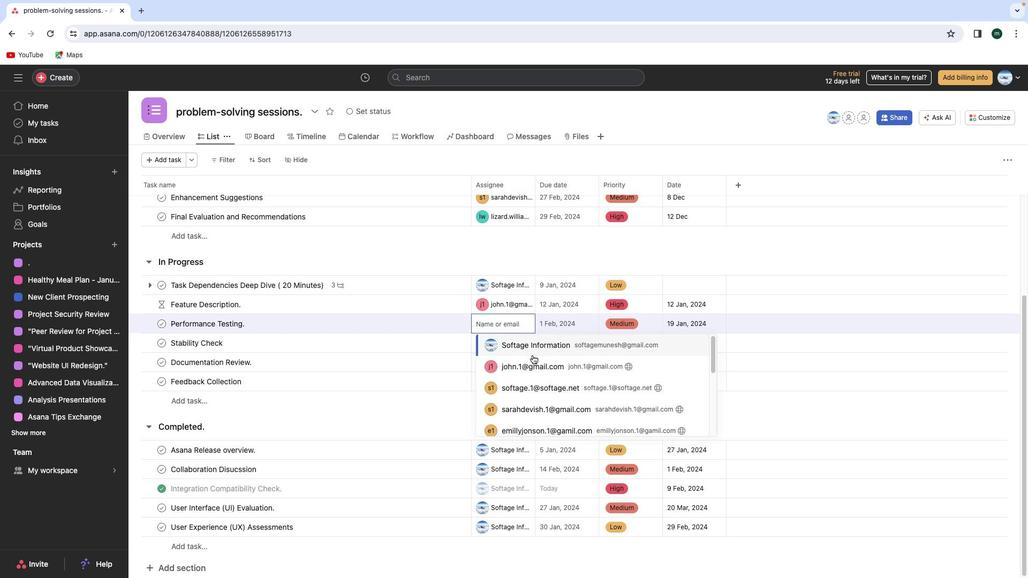 
Action: Mouse pressed left at (527, 363)
Screenshot: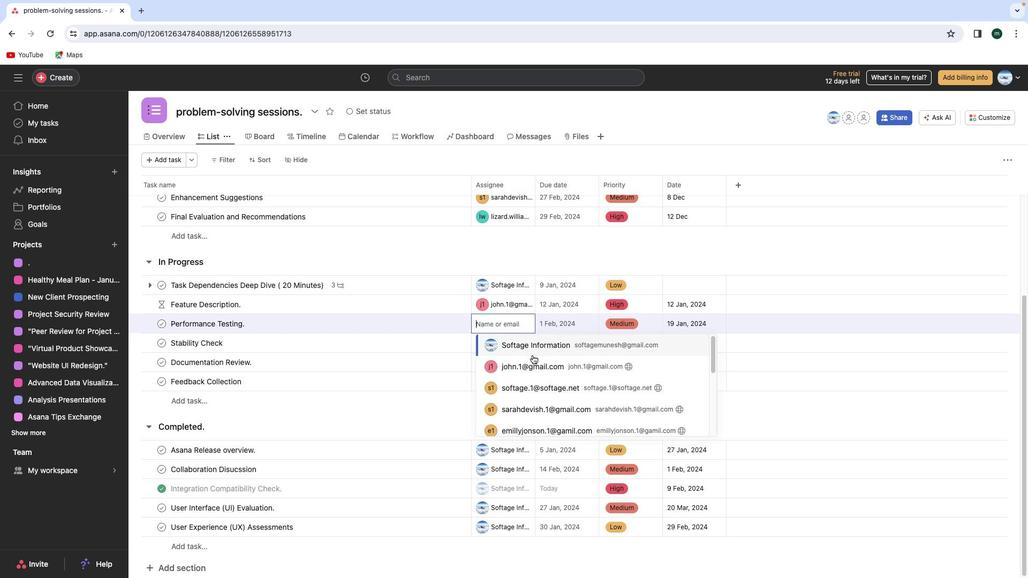 
Action: Mouse moved to (518, 355)
Screenshot: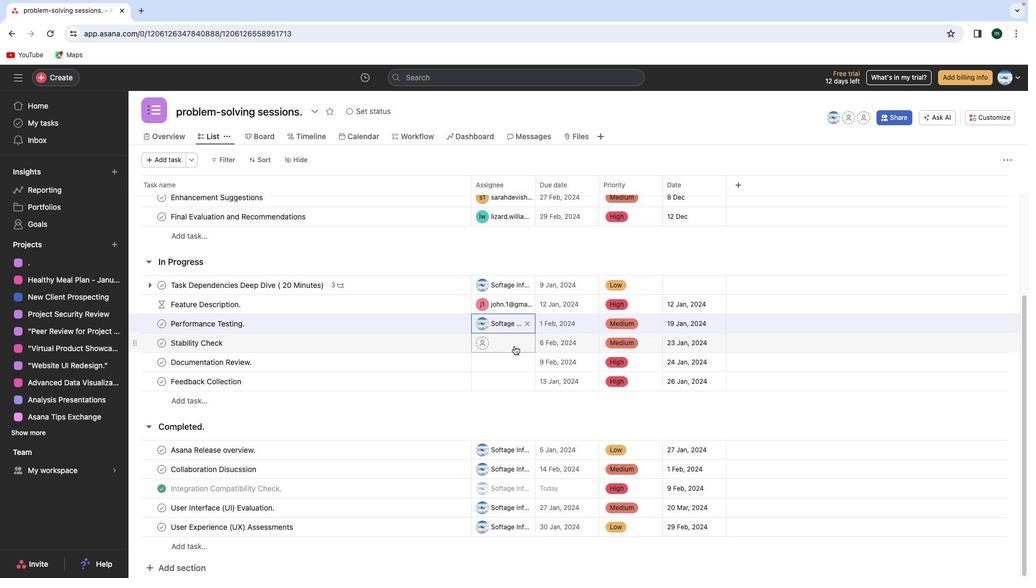 
Action: Mouse pressed left at (518, 355)
Screenshot: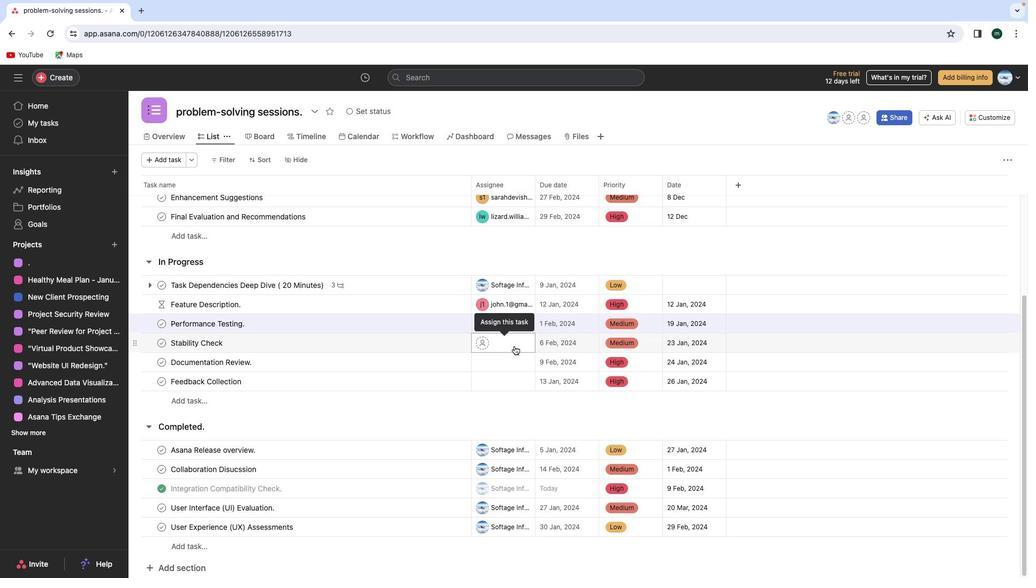 
Action: Mouse moved to (534, 402)
Screenshot: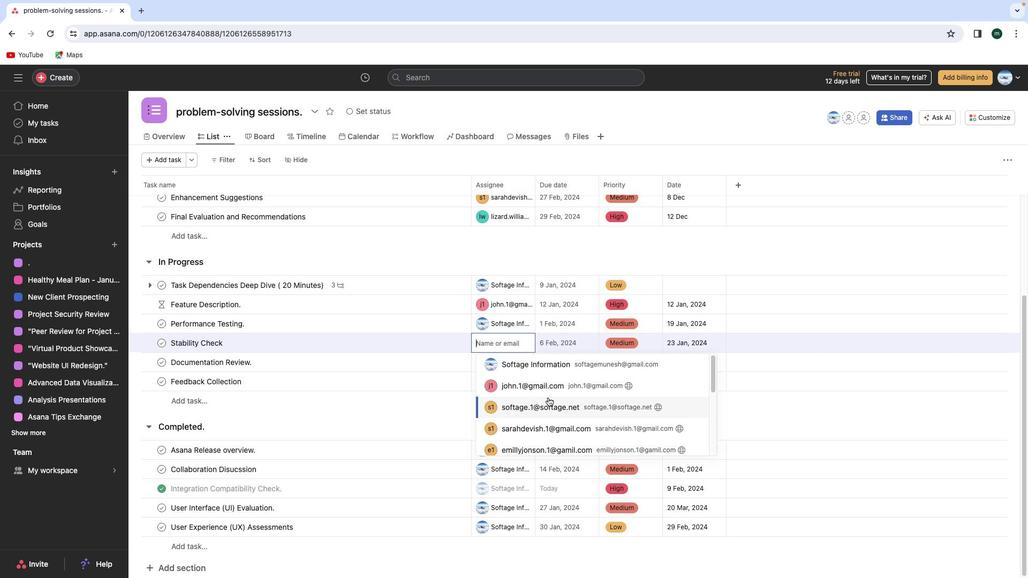 
Action: Mouse scrolled (534, 402) with delta (276, 32)
Screenshot: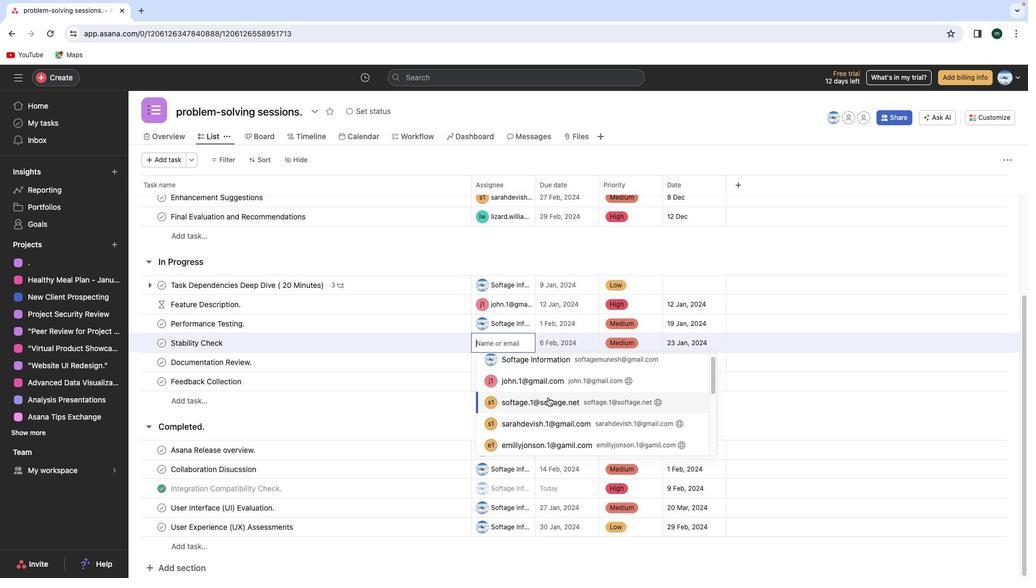 
Action: Mouse scrolled (534, 402) with delta (276, 32)
Screenshot: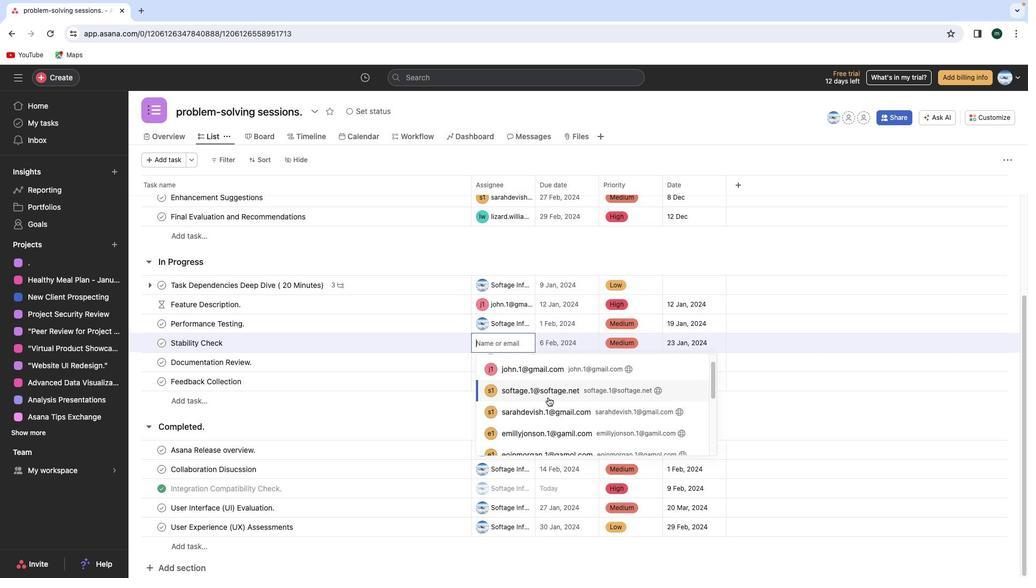
Action: Mouse scrolled (534, 402) with delta (276, 32)
Screenshot: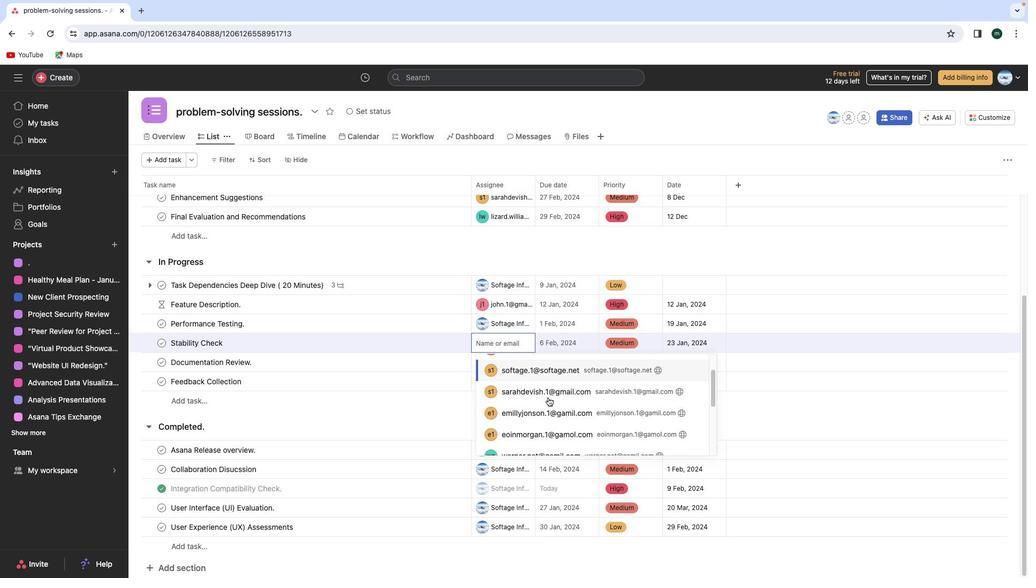 
Action: Mouse moved to (534, 408)
Screenshot: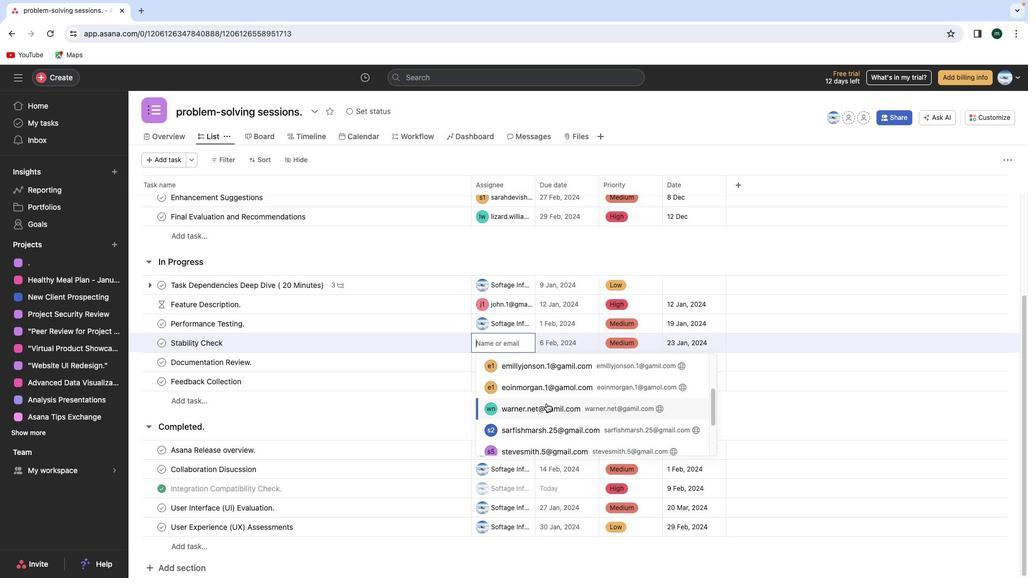 
Action: Mouse pressed left at (534, 408)
Screenshot: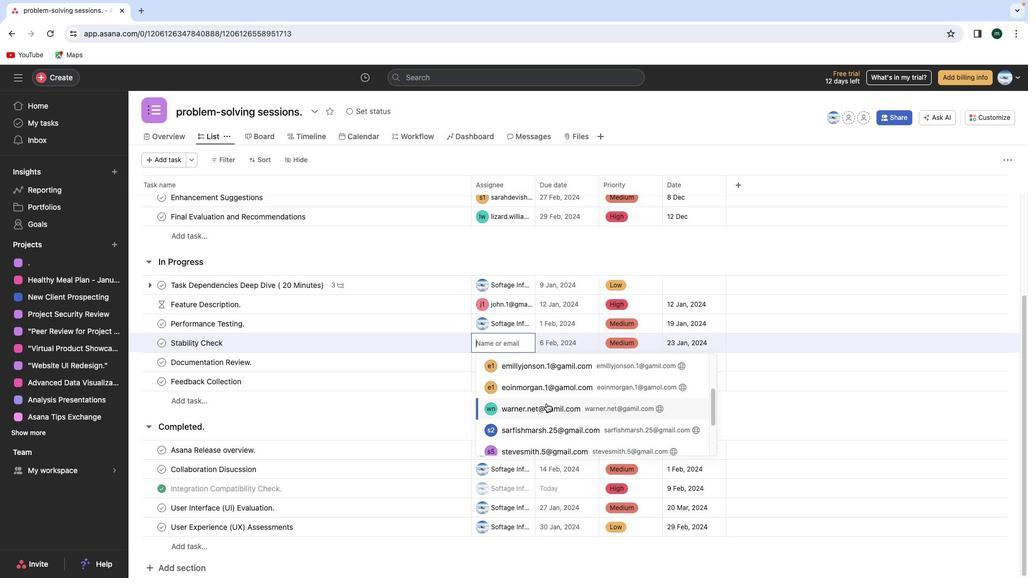 
Action: Mouse moved to (519, 373)
Screenshot: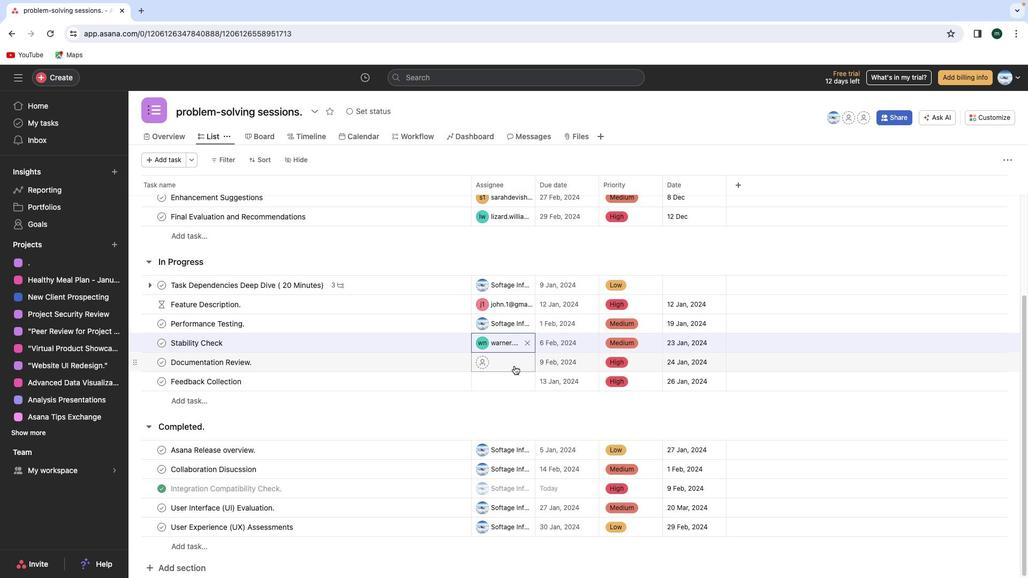 
Action: Mouse pressed left at (519, 373)
Screenshot: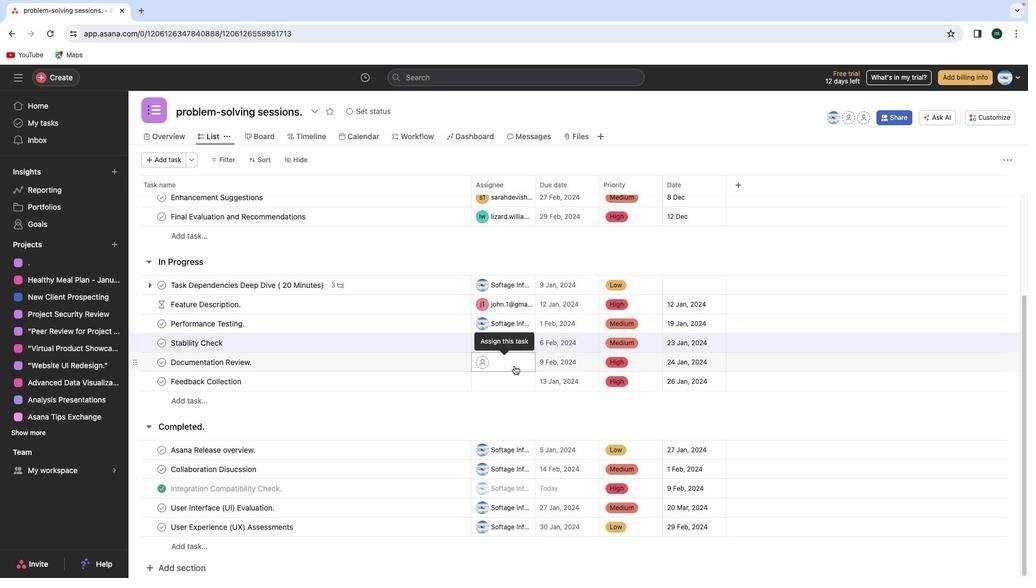 
Action: Mouse moved to (524, 398)
Screenshot: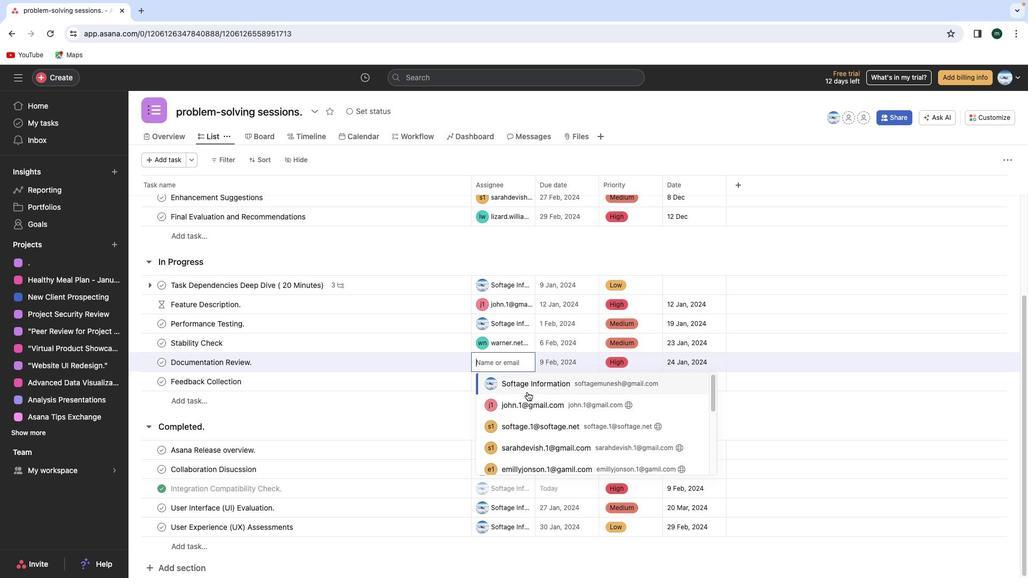 
Action: Mouse pressed left at (524, 398)
Screenshot: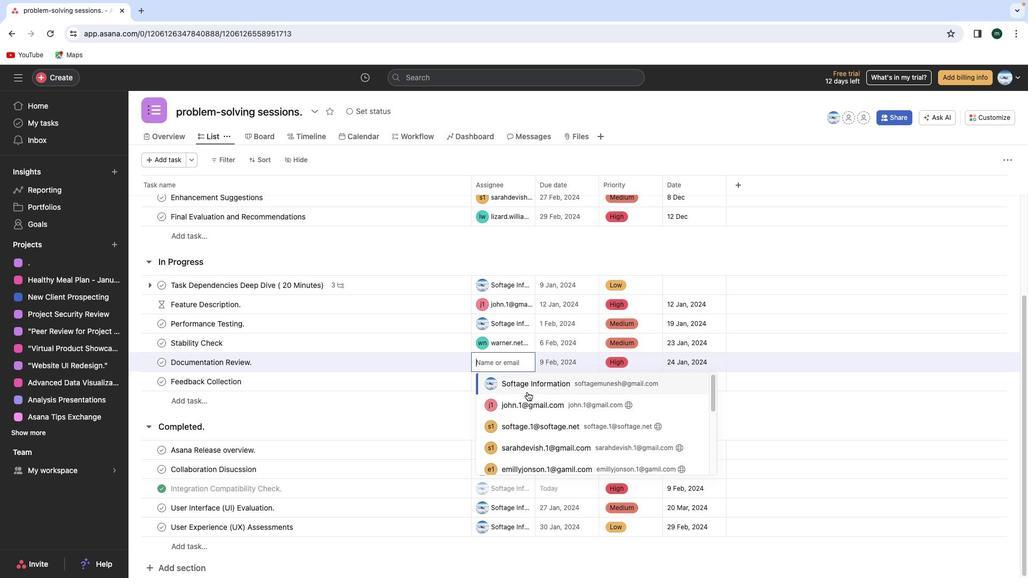 
Action: Mouse moved to (521, 431)
Screenshot: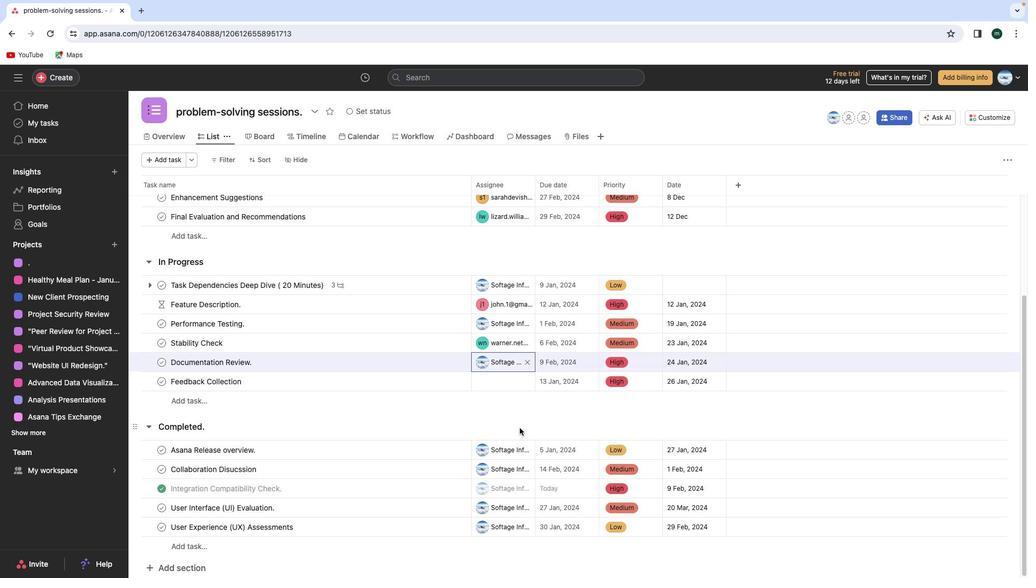 
Action: Mouse scrolled (521, 431) with delta (276, 32)
Screenshot: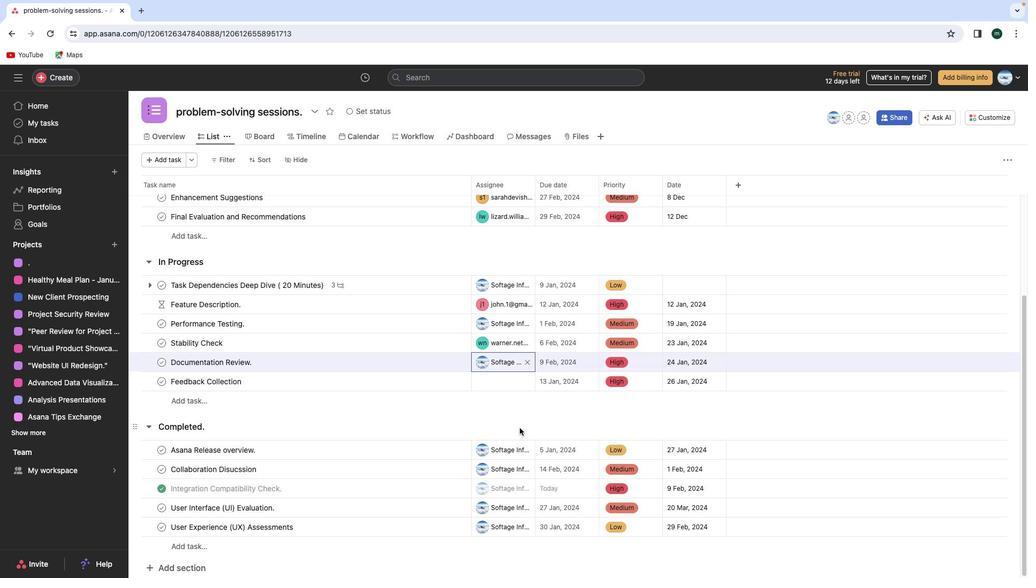 
Action: Mouse scrolled (521, 431) with delta (276, 32)
Screenshot: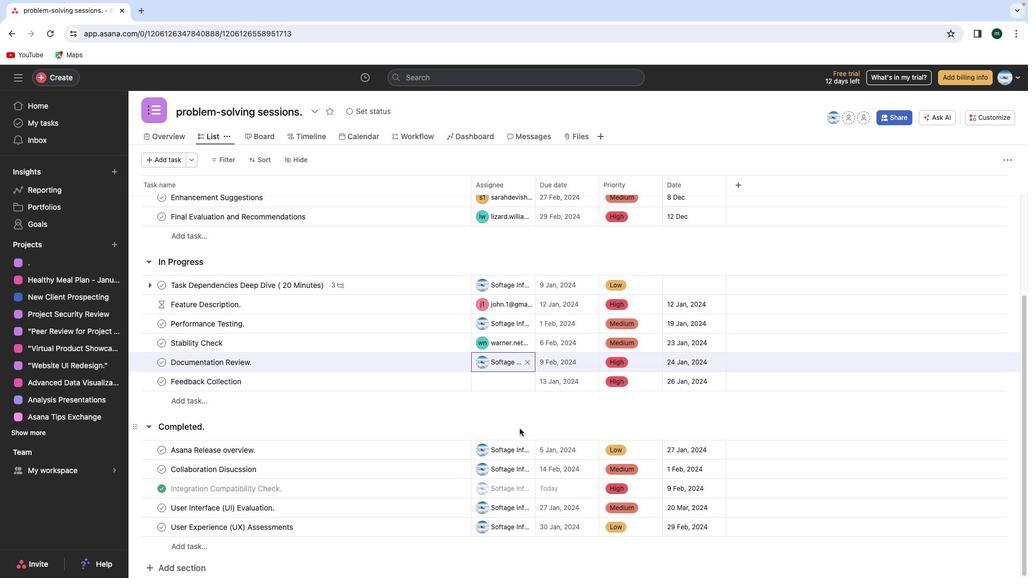 
Action: Mouse scrolled (521, 431) with delta (276, 32)
Screenshot: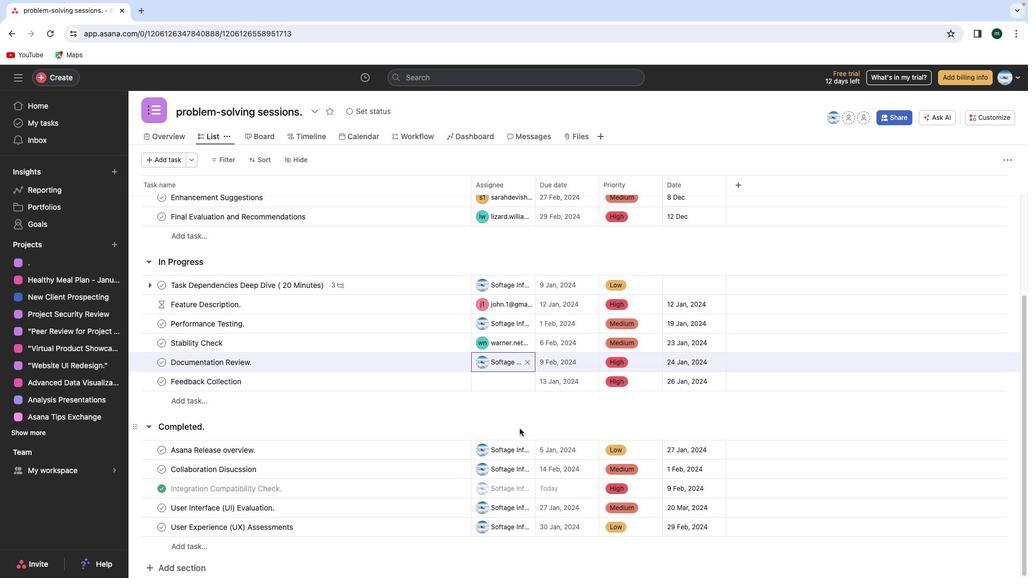 
Action: Mouse moved to (521, 431)
Screenshot: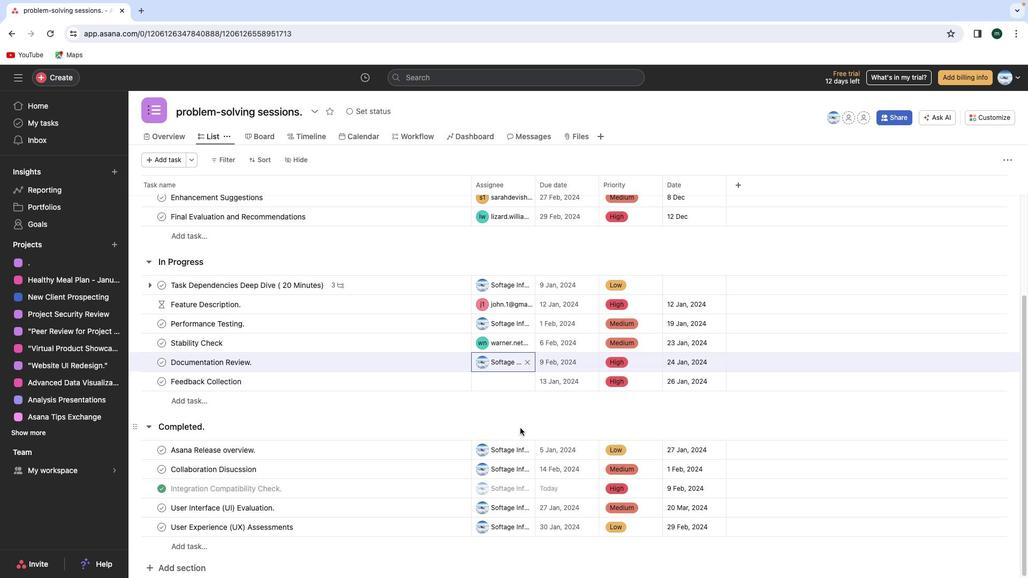
Action: Mouse scrolled (521, 431) with delta (276, 31)
Screenshot: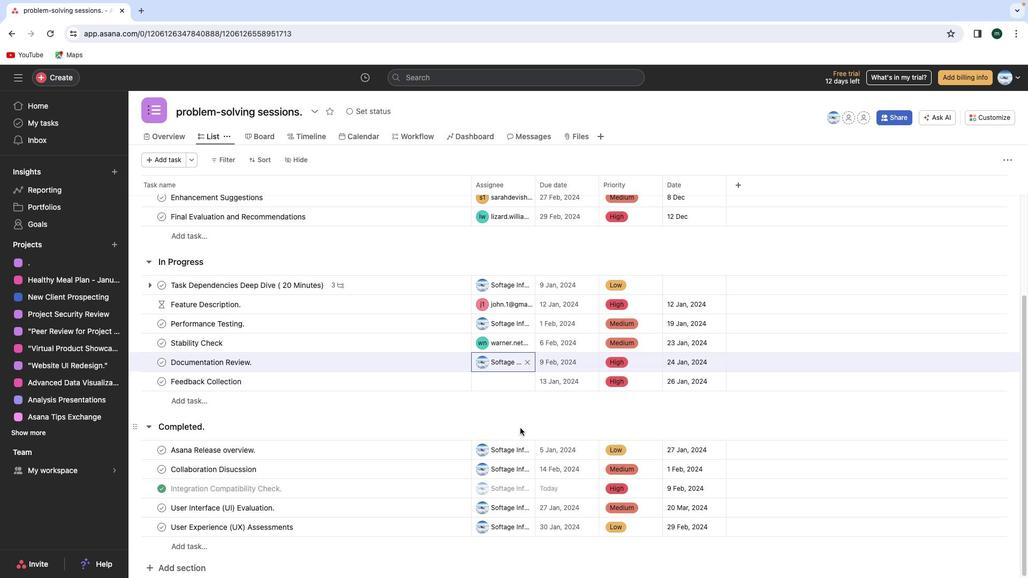 
Action: Mouse moved to (524, 390)
Screenshot: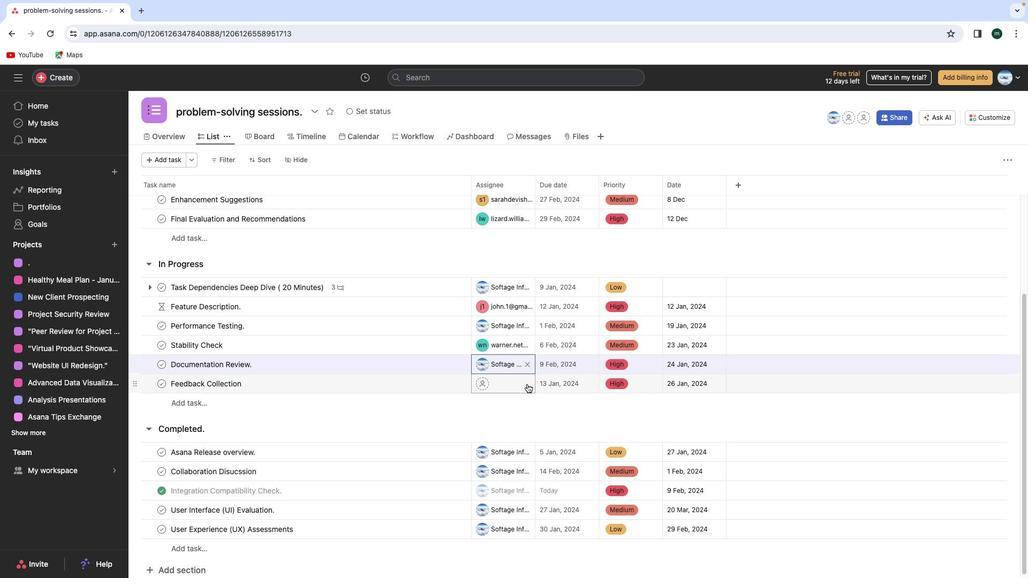 
Action: Mouse scrolled (524, 390) with delta (276, 33)
Screenshot: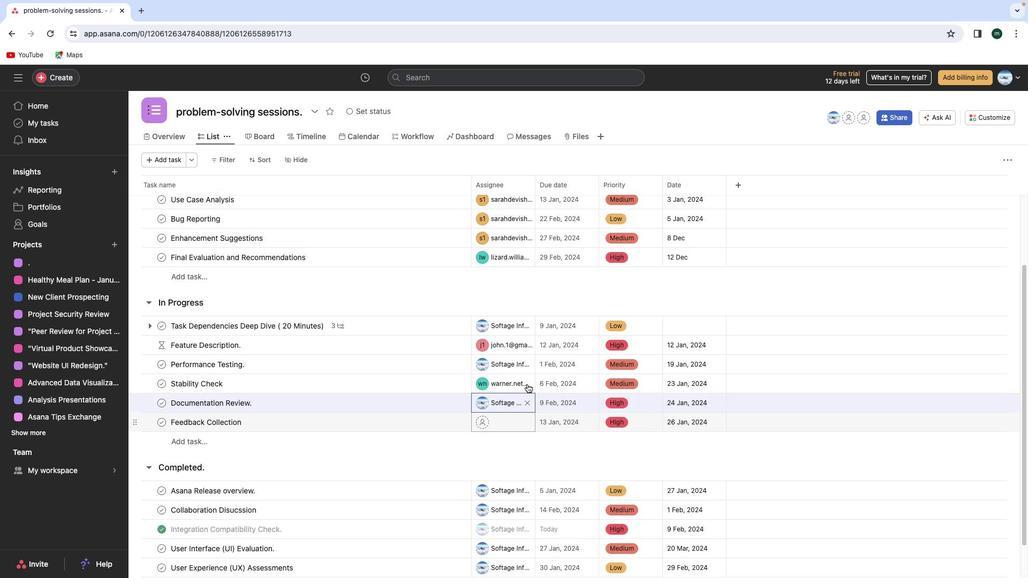 
Action: Mouse scrolled (524, 390) with delta (276, 33)
Screenshot: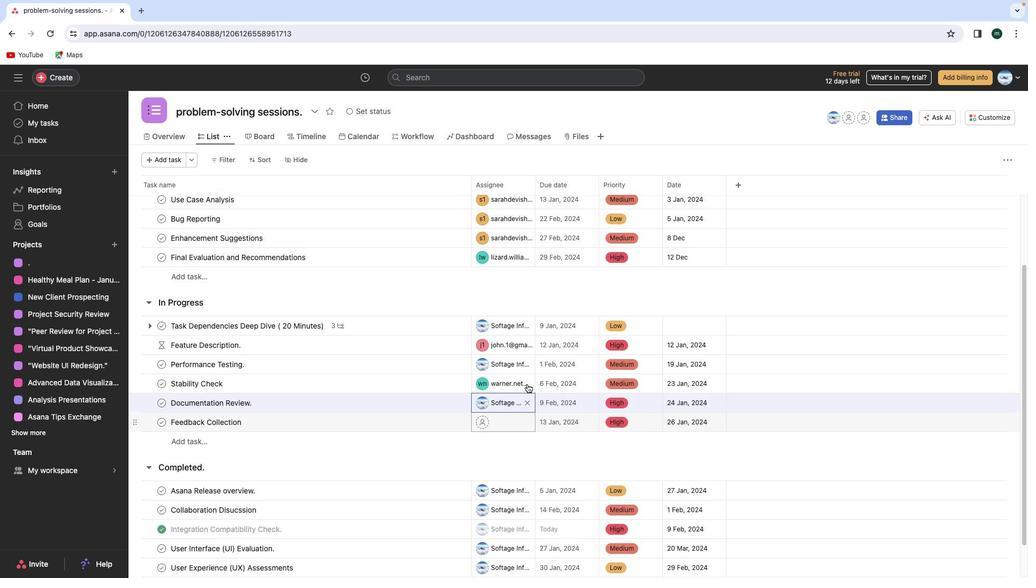 
Action: Mouse moved to (524, 391)
Screenshot: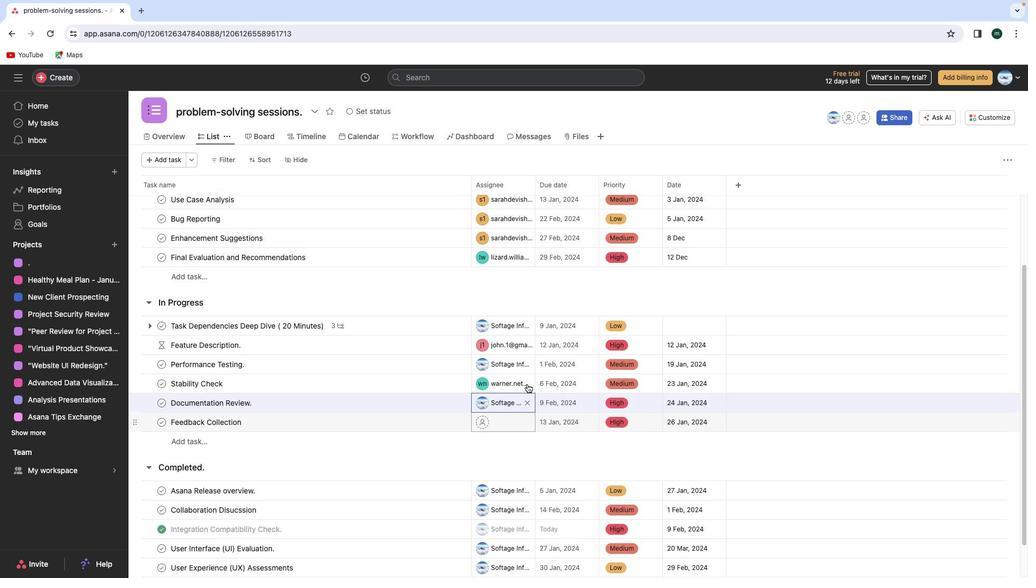 
Action: Mouse scrolled (524, 391) with delta (276, 34)
Screenshot: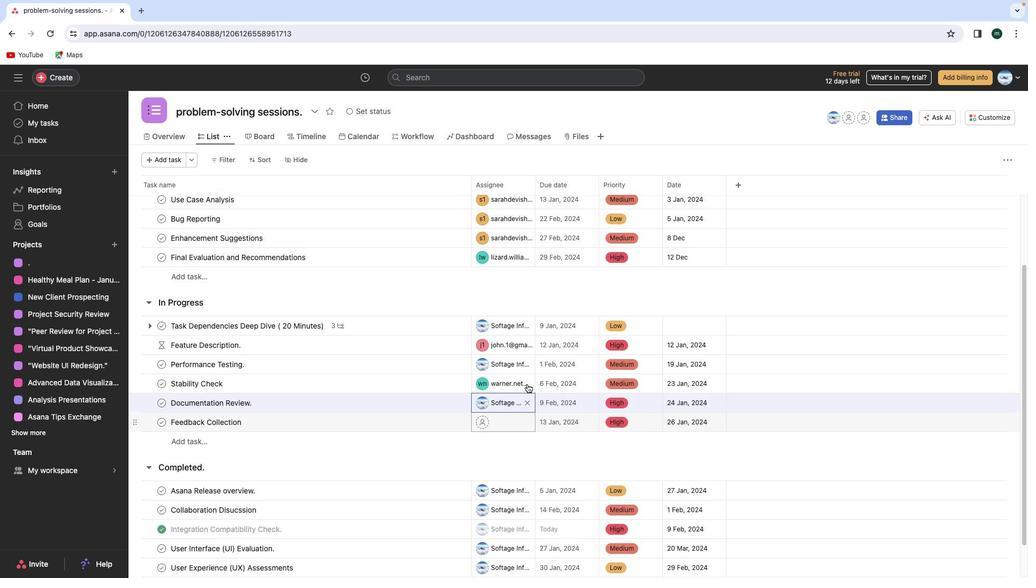 
Action: Mouse moved to (524, 391)
Screenshot: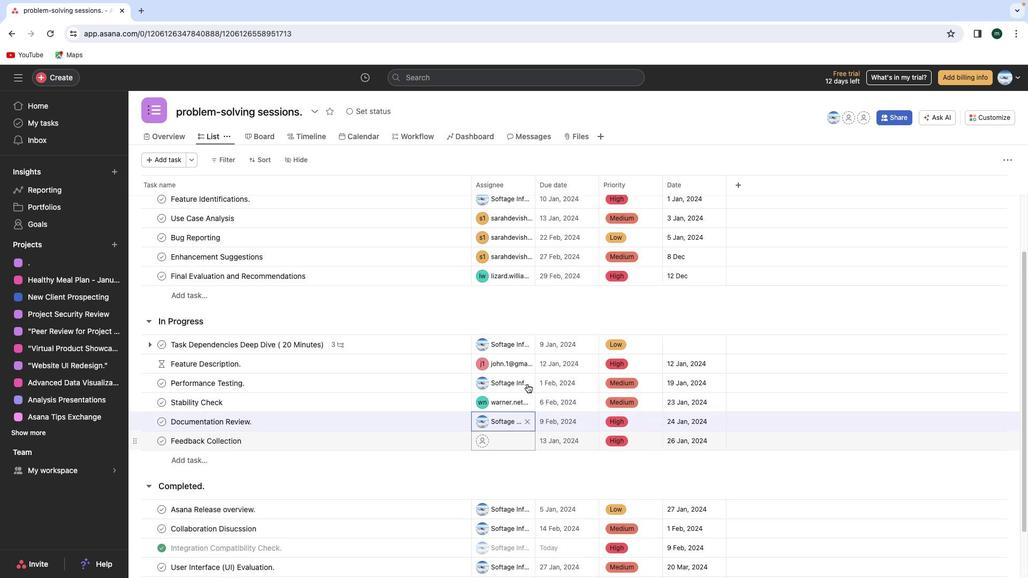 
Action: Mouse scrolled (524, 391) with delta (276, 35)
Screenshot: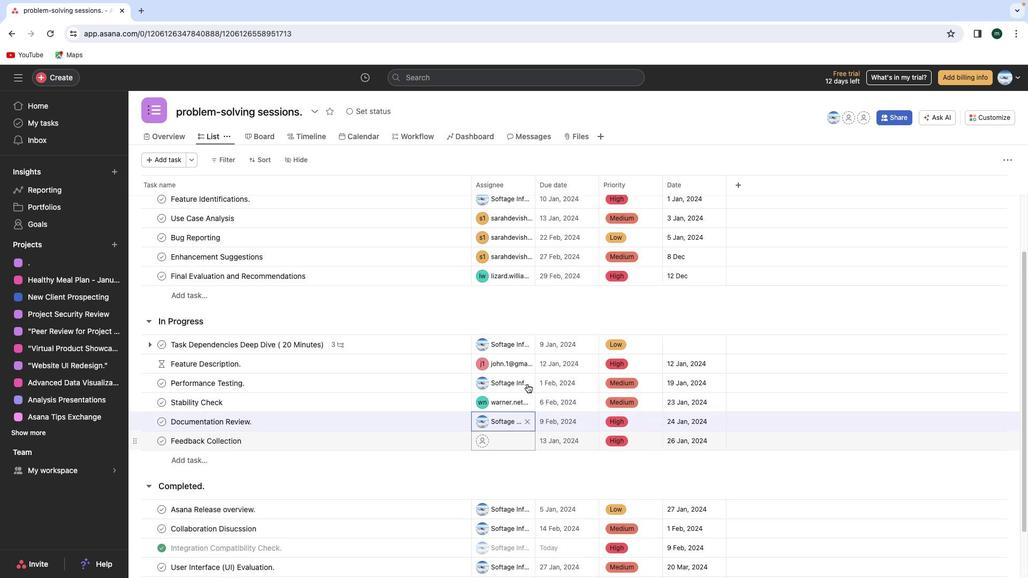 
Action: Mouse scrolled (524, 391) with delta (276, 35)
Screenshot: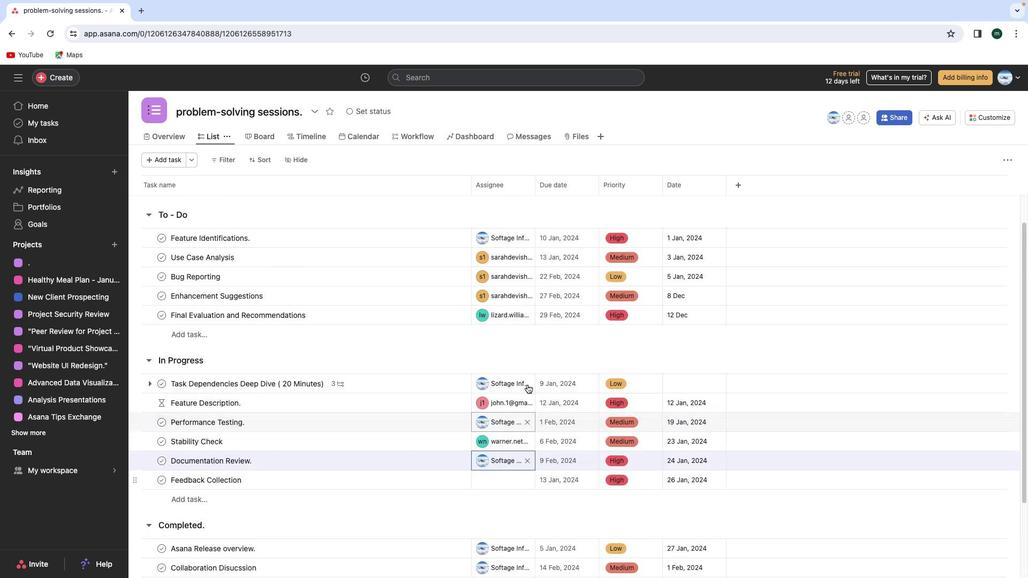 
Action: Mouse moved to (524, 391)
Screenshot: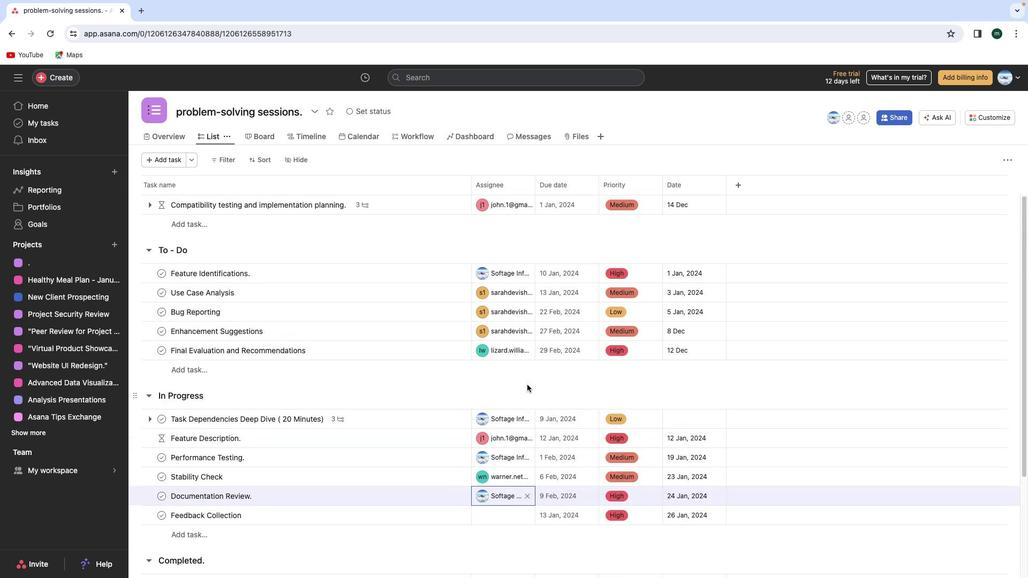 
Action: Mouse scrolled (524, 391) with delta (276, 33)
Screenshot: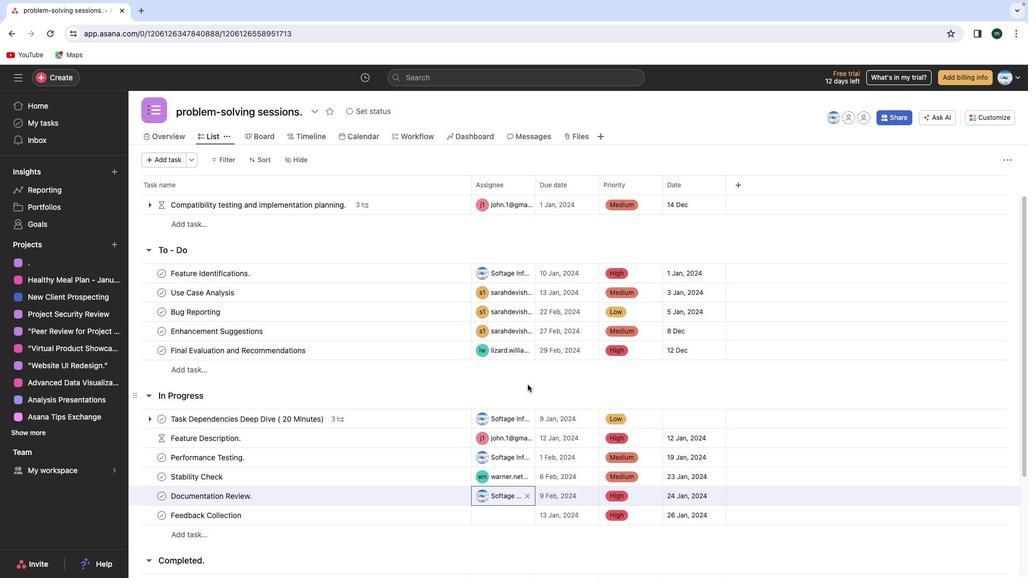 
Action: Mouse scrolled (524, 391) with delta (276, 33)
Screenshot: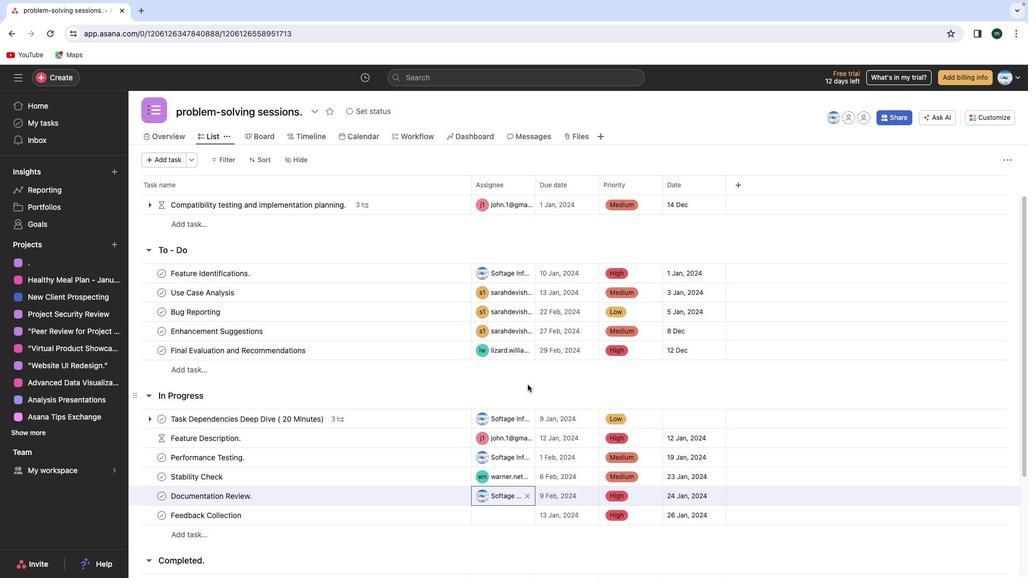 
Action: Mouse moved to (524, 391)
Screenshot: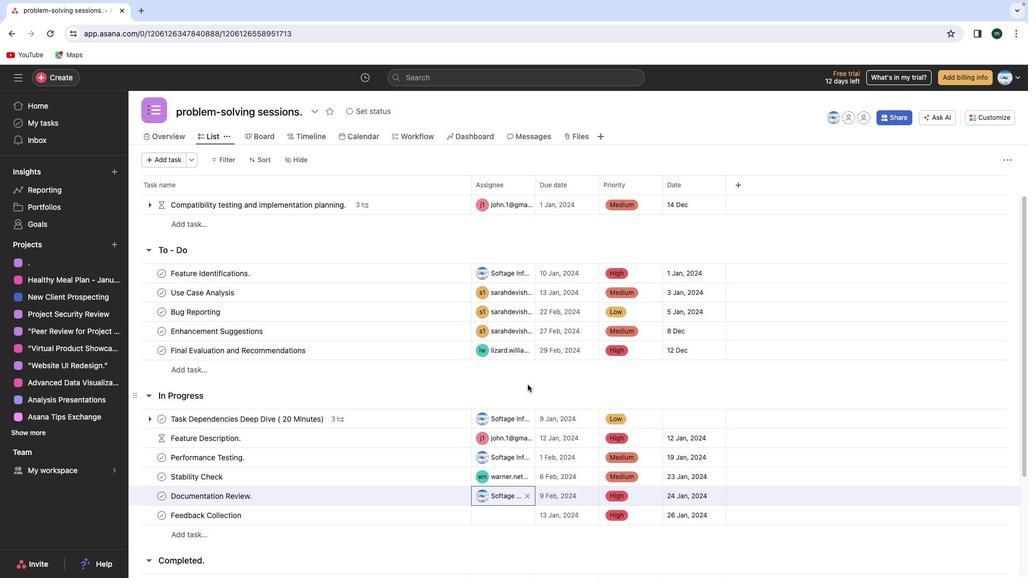 
Action: Mouse scrolled (524, 391) with delta (276, 33)
Screenshot: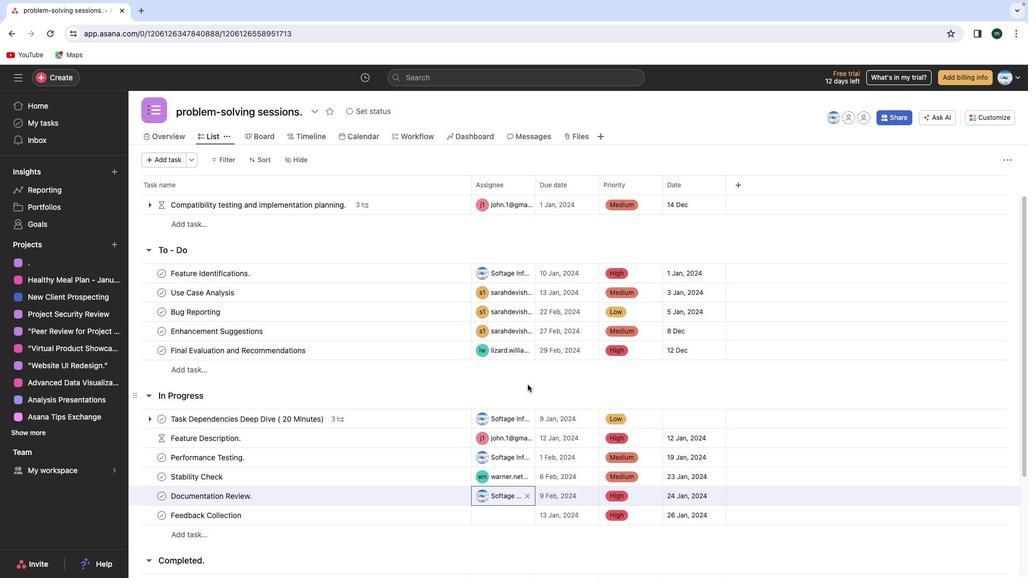 
Action: Mouse scrolled (524, 391) with delta (276, 34)
Screenshot: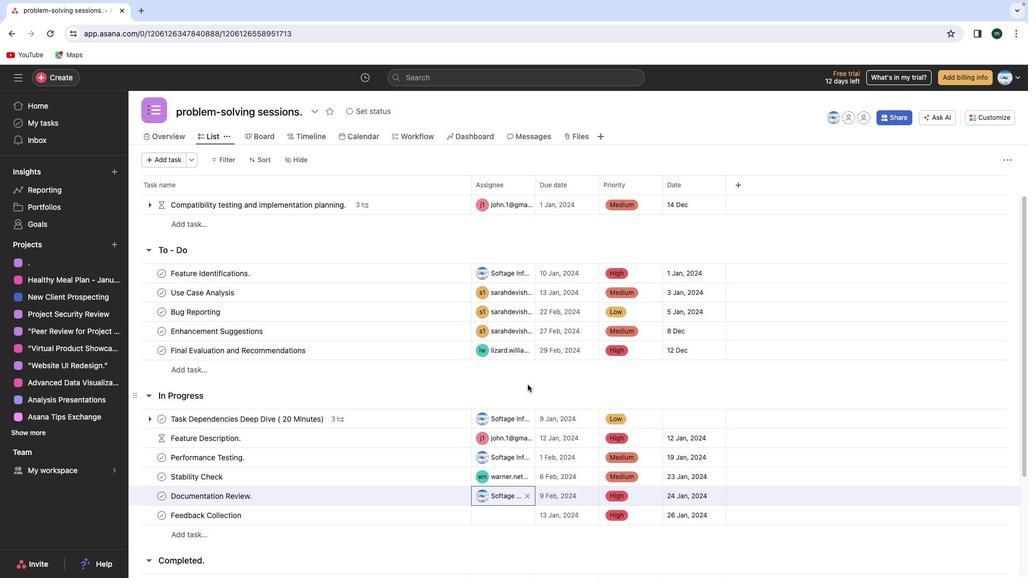
Action: Mouse moved to (524, 391)
Screenshot: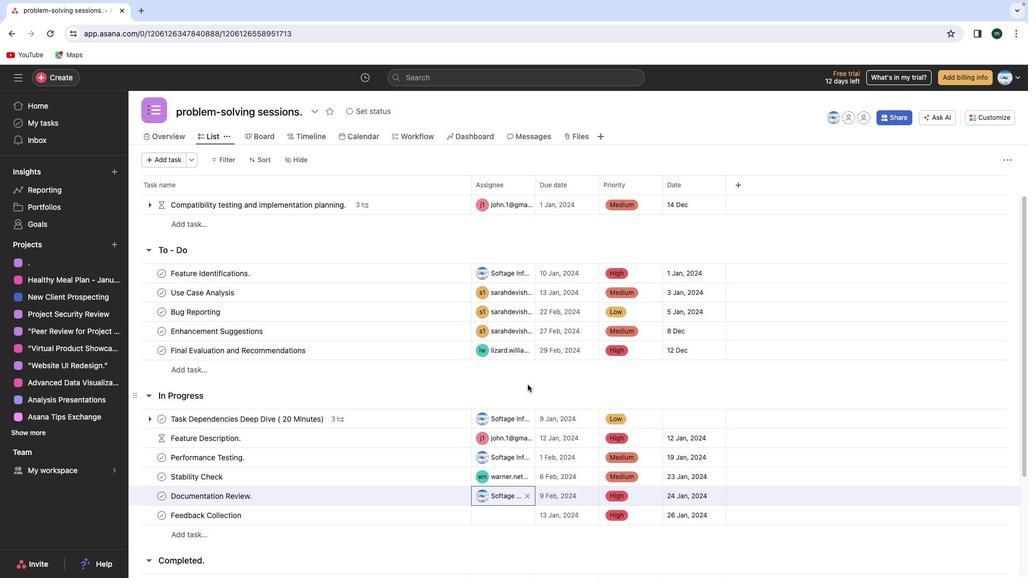 
Action: Mouse scrolled (524, 391) with delta (276, 33)
Screenshot: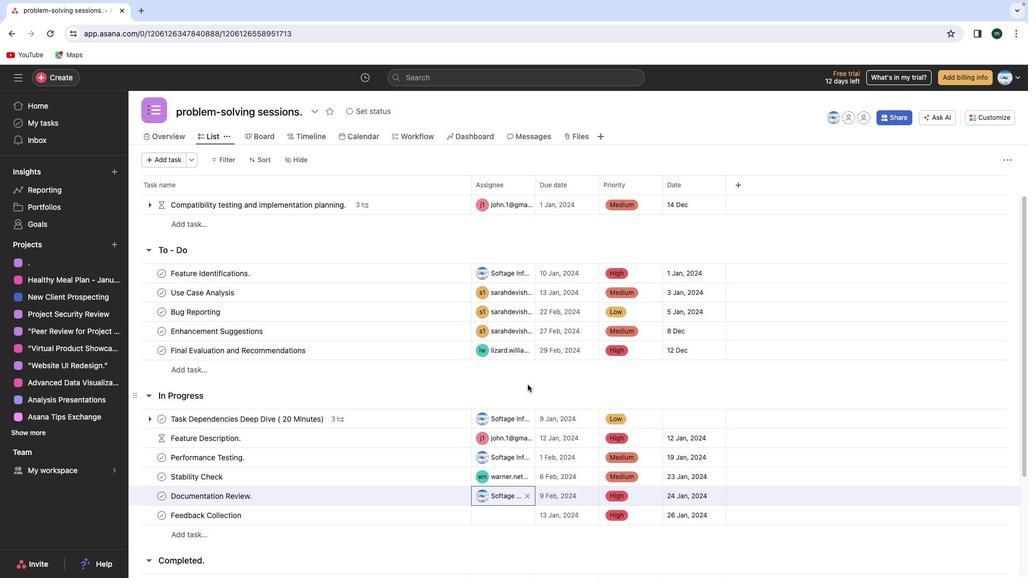 
Action: Mouse scrolled (524, 391) with delta (276, 33)
Screenshot: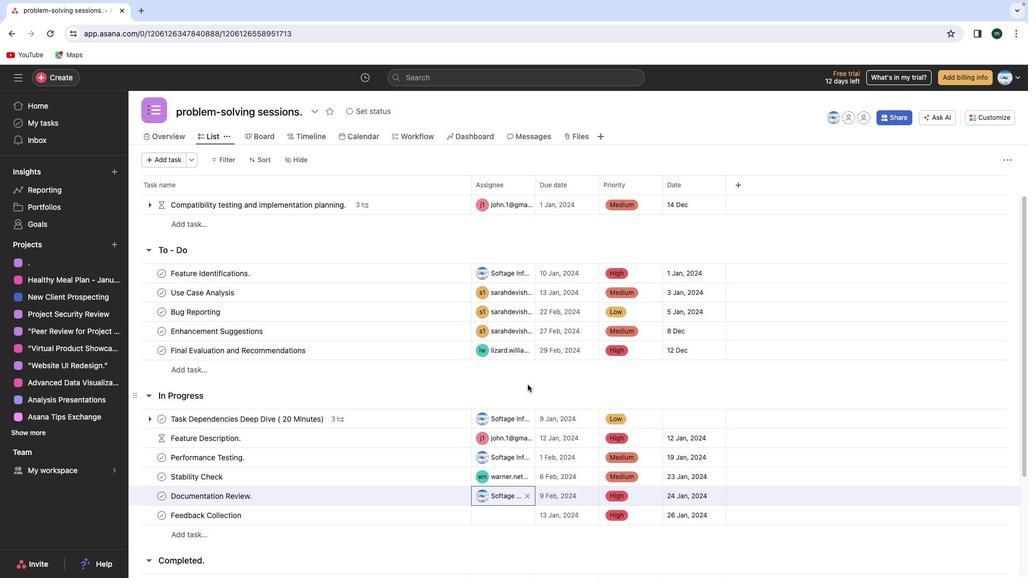 
Action: Mouse scrolled (524, 391) with delta (276, 34)
Screenshot: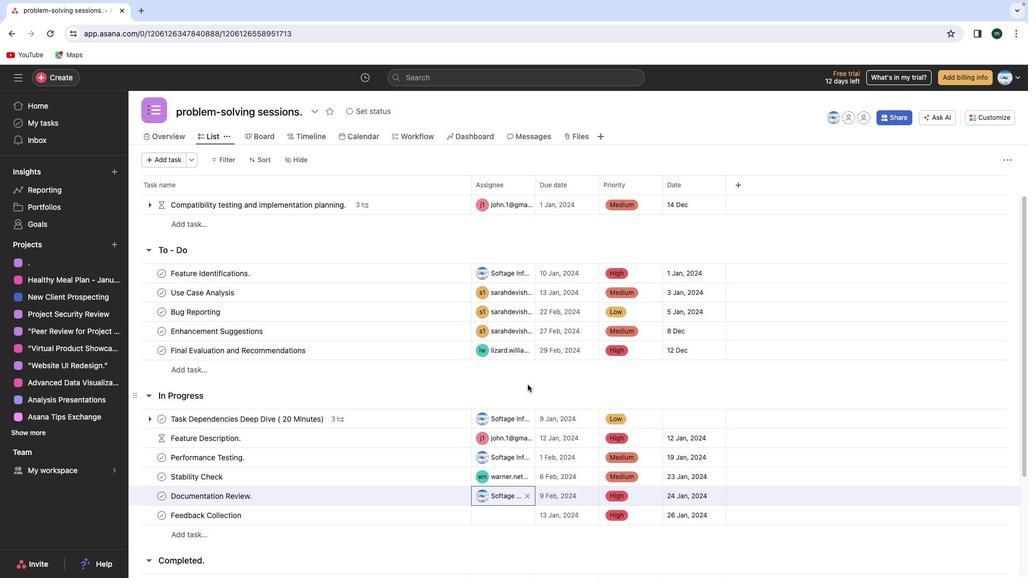 
Action: Mouse scrolled (524, 391) with delta (276, 35)
Screenshot: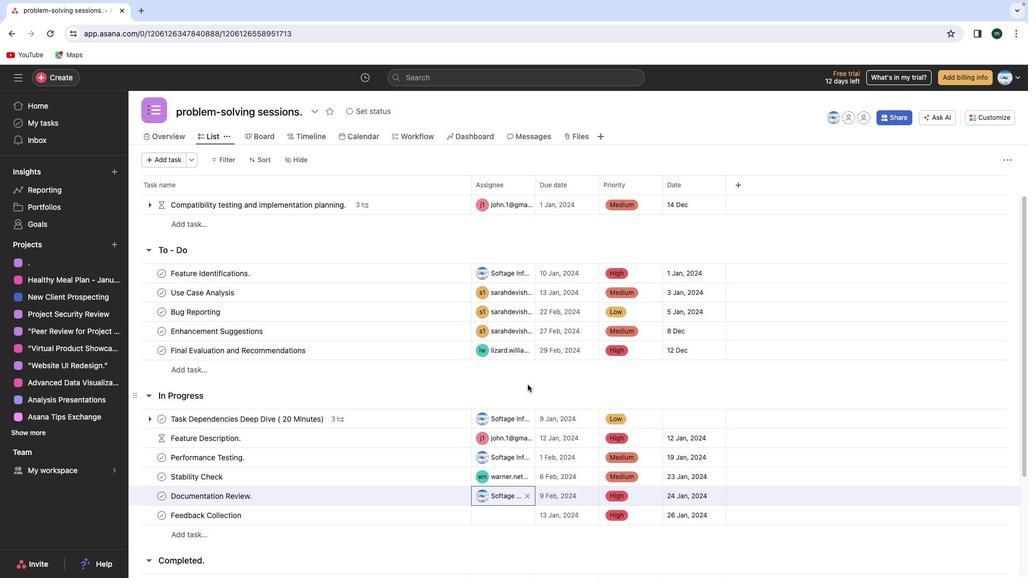 
Action: Mouse moved to (527, 388)
Screenshot: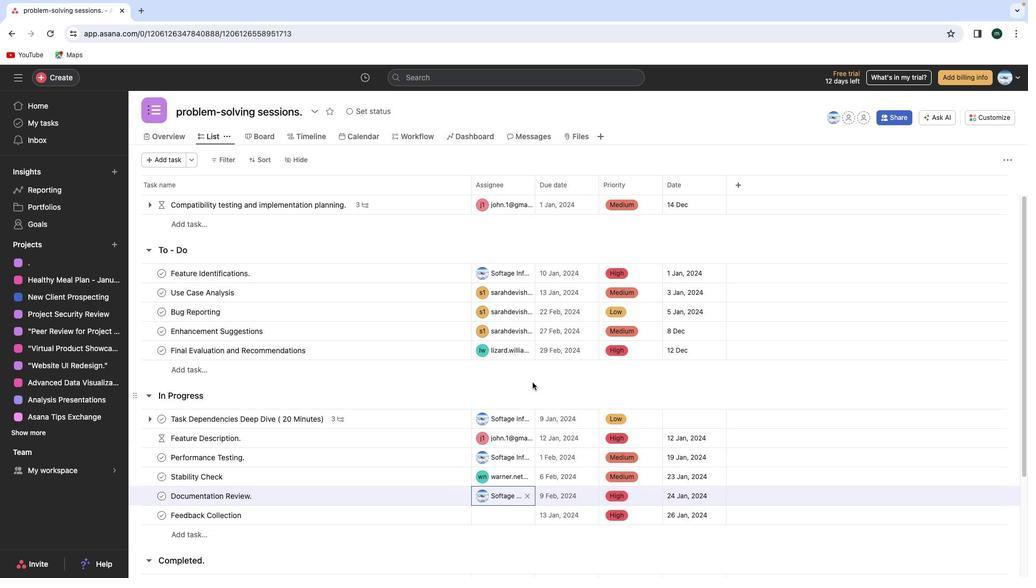 
